 Task: Log work in the project BeyondTech for the issue 'Develop a new tool for automated testing of mobile application UI/UX design and user flow' spent time as '6w 2d 19h 37m' and remaining time as '5w 2d 2h 17m' and add a flag. Now add the issue to the epic 'Cloud-based backup and recovery'. Log work in the project BeyondTech for the issue 'Upgrade the search and filtering mechanisms of a web application to improve user search experience and result accuracy' spent time as '3w 6d 10h 25m' and remaining time as '3w 4d 18h 17m' and clone the issue. Now add the issue to the epic 'Internet security improvement'
Action: Mouse moved to (189, 51)
Screenshot: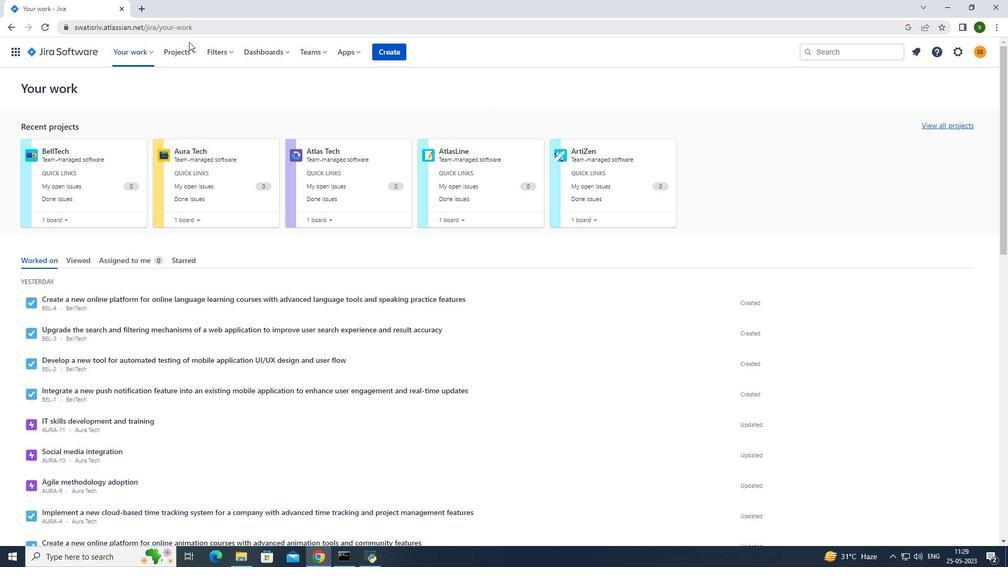 
Action: Mouse pressed left at (189, 51)
Screenshot: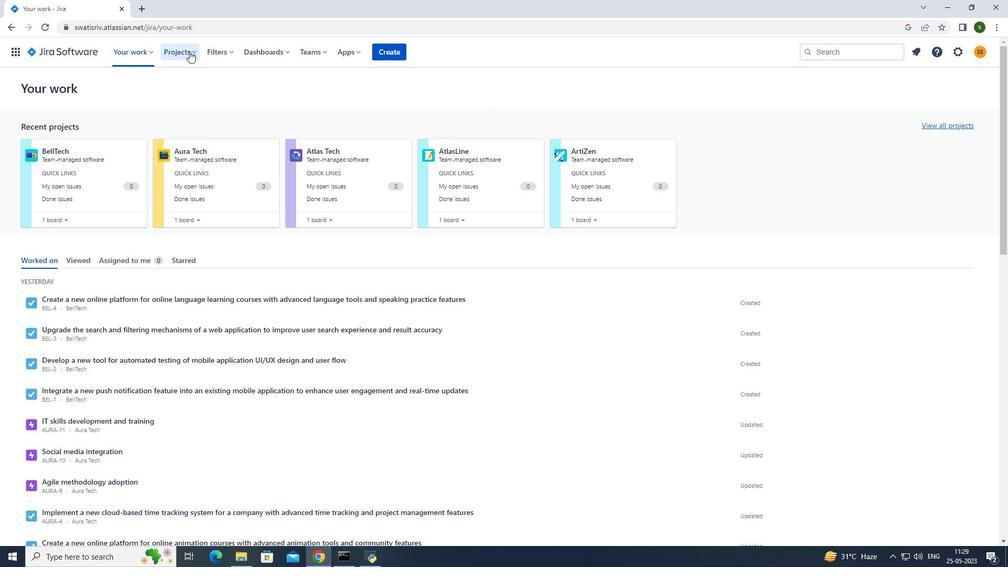 
Action: Mouse moved to (227, 93)
Screenshot: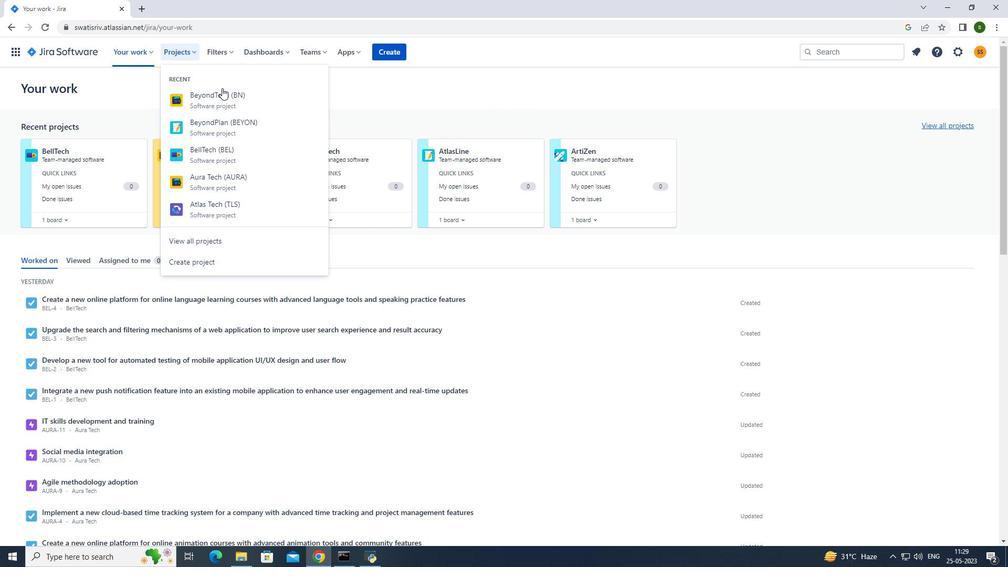 
Action: Mouse pressed left at (227, 93)
Screenshot: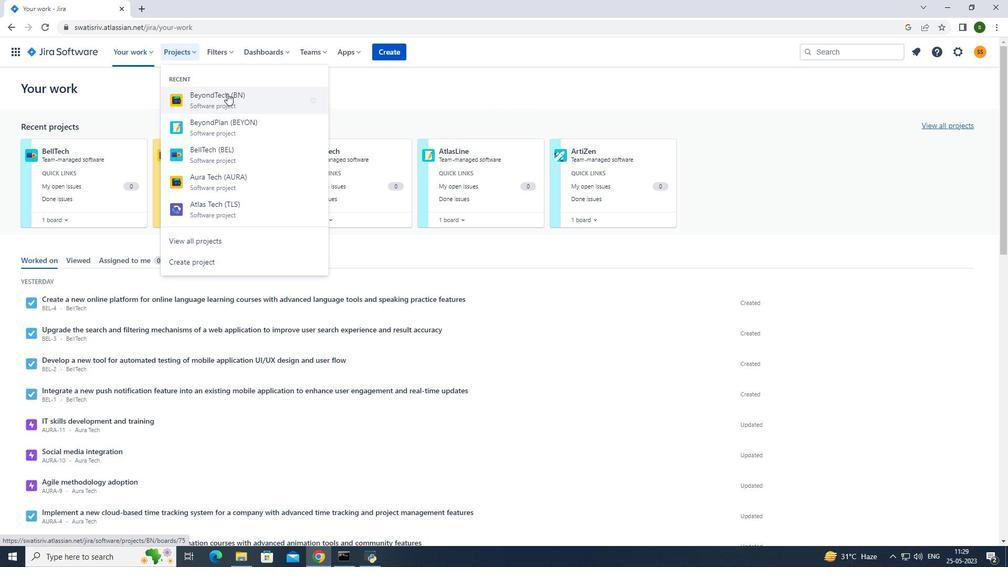 
Action: Mouse moved to (87, 155)
Screenshot: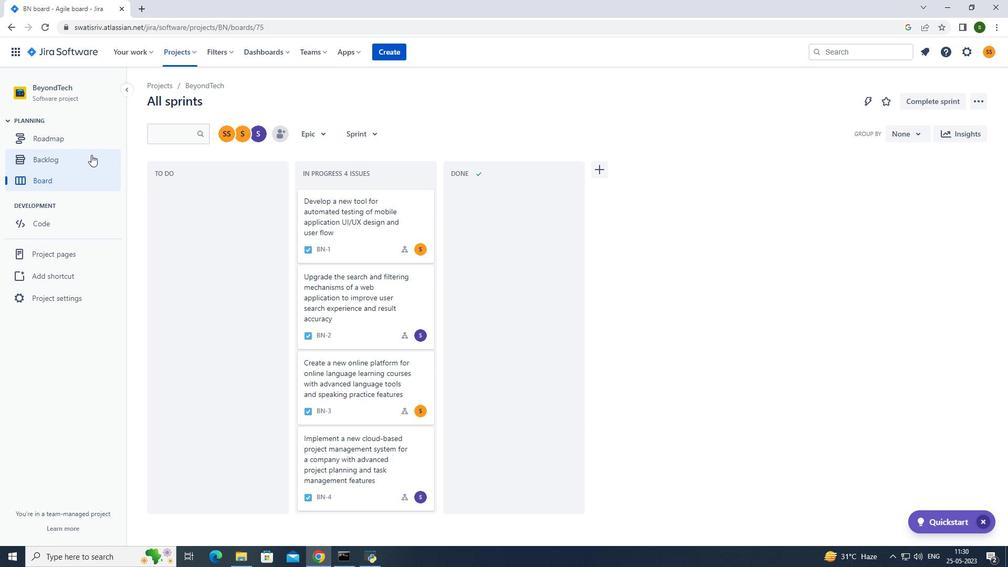 
Action: Mouse pressed left at (87, 155)
Screenshot: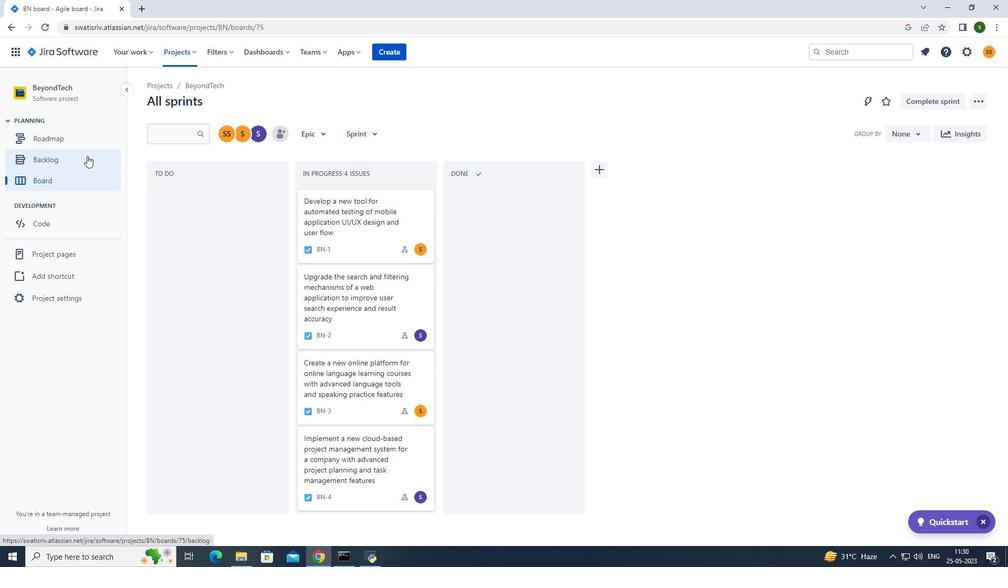 
Action: Mouse moved to (755, 192)
Screenshot: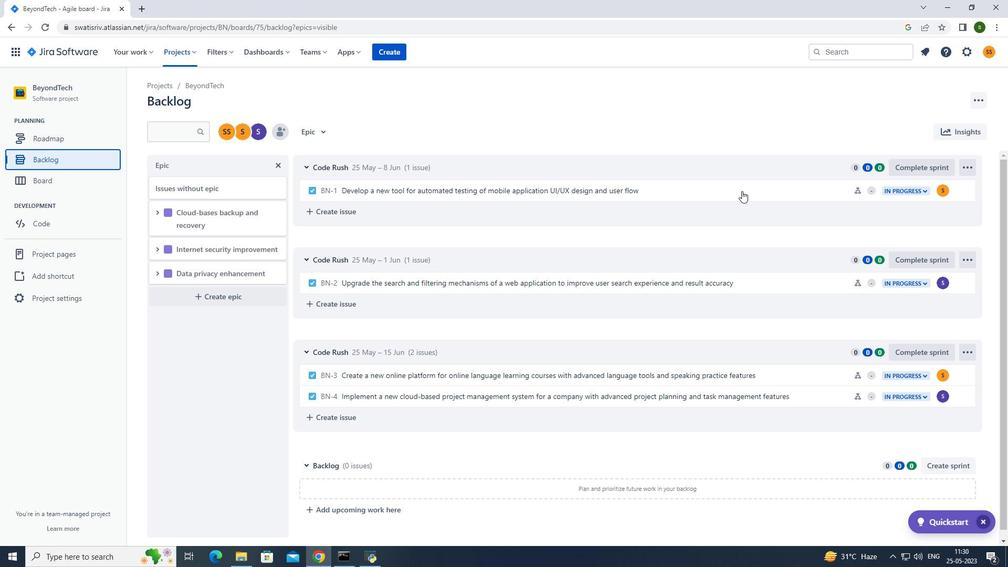 
Action: Mouse pressed left at (755, 192)
Screenshot: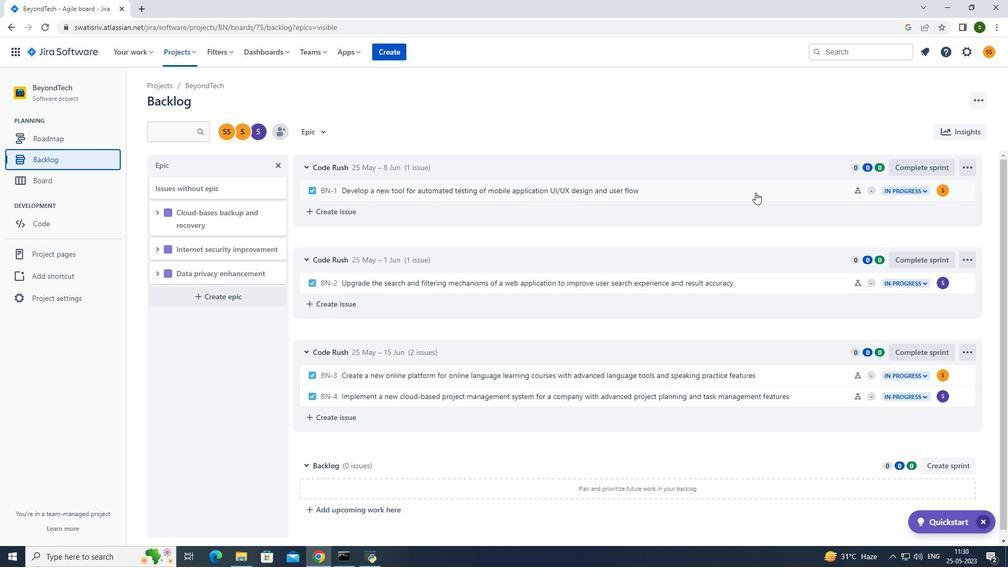 
Action: Mouse moved to (966, 160)
Screenshot: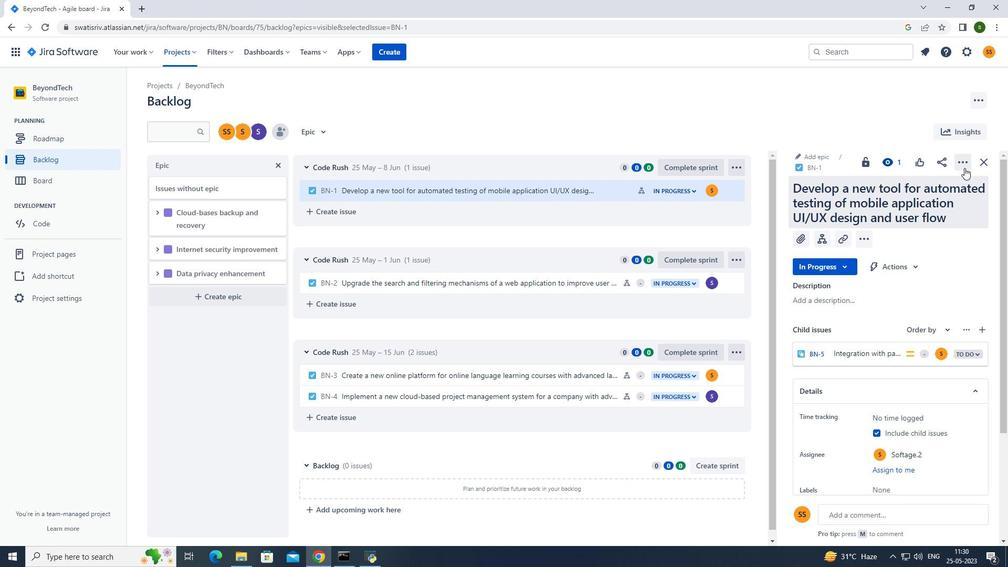 
Action: Mouse pressed left at (966, 160)
Screenshot: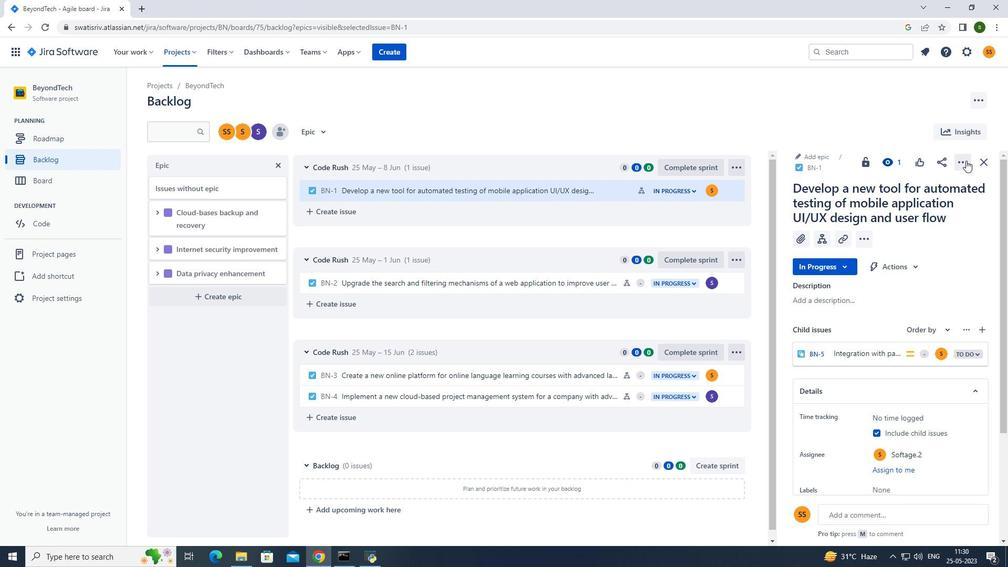 
Action: Mouse moved to (925, 186)
Screenshot: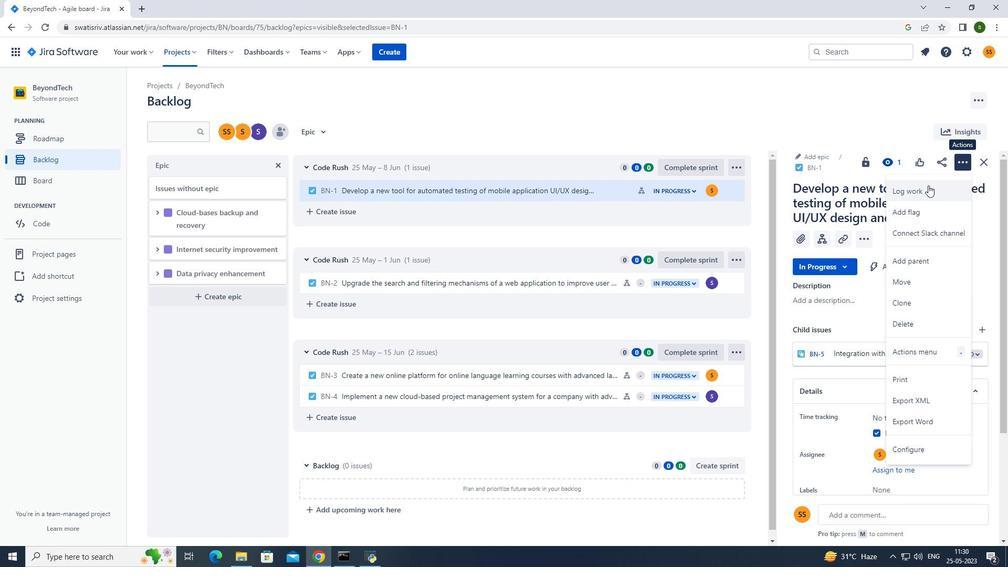 
Action: Mouse pressed left at (925, 186)
Screenshot: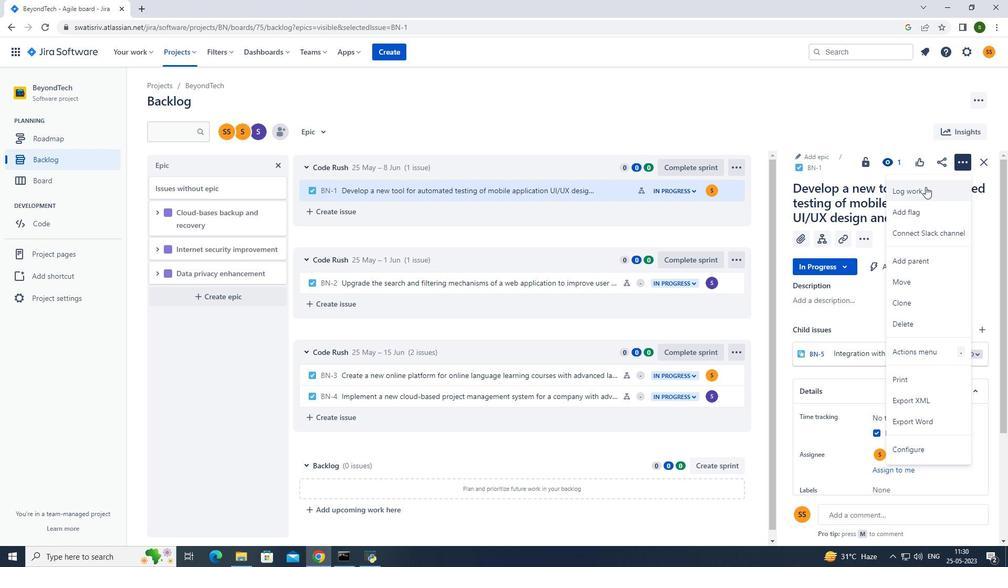 
Action: Mouse moved to (481, 157)
Screenshot: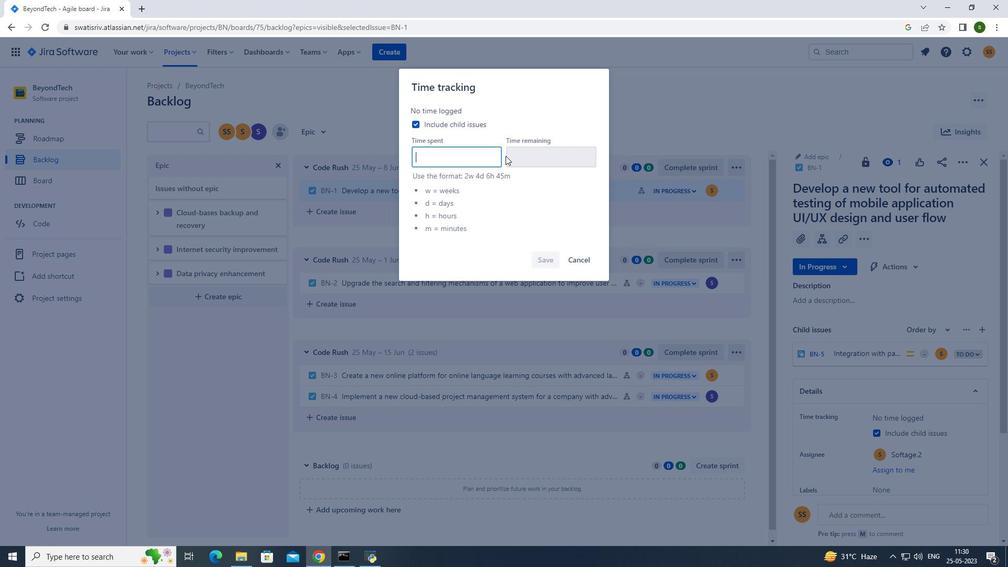 
Action: Key pressed 6w<Key.space>2d<Key.space>19h<Key.space>37m
Screenshot: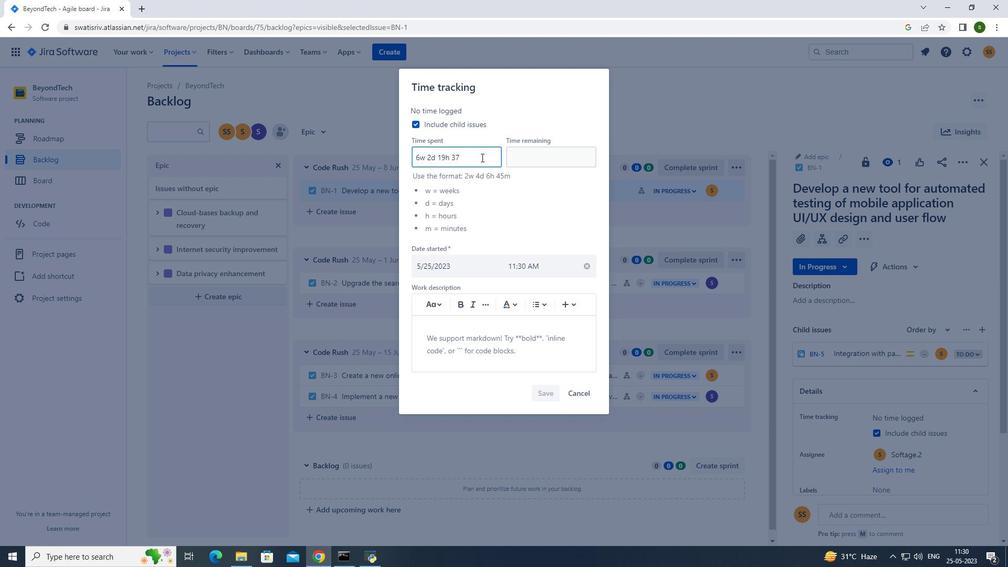 
Action: Mouse moved to (530, 155)
Screenshot: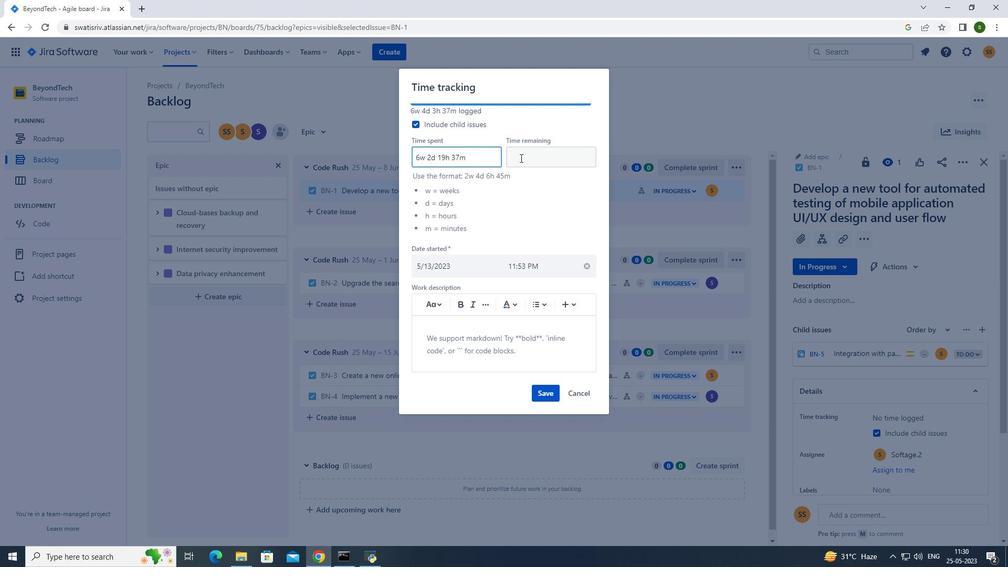 
Action: Mouse pressed left at (530, 155)
Screenshot: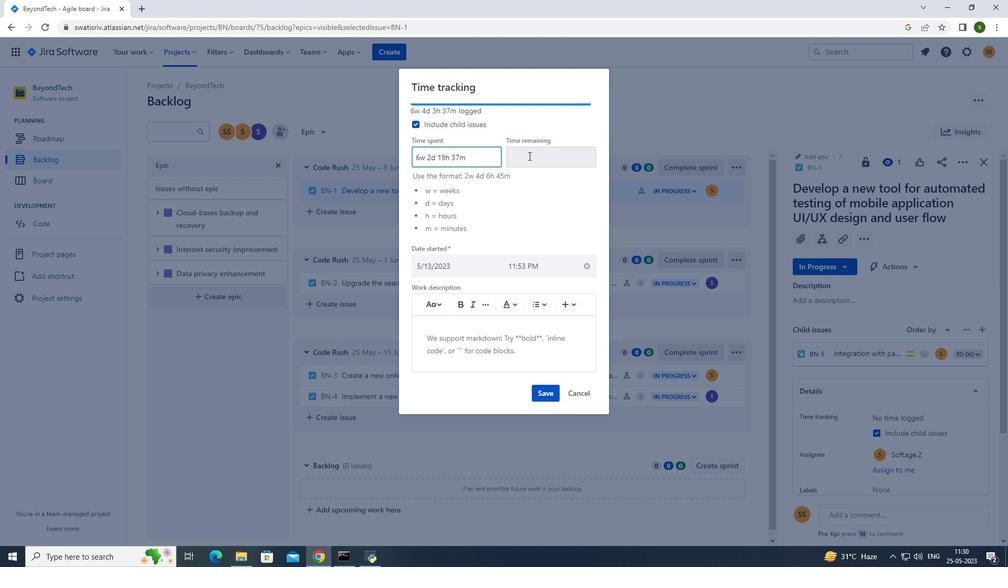 
Action: Key pressed 5w<Key.space>2d<Key.space>2h<Key.space>17m
Screenshot: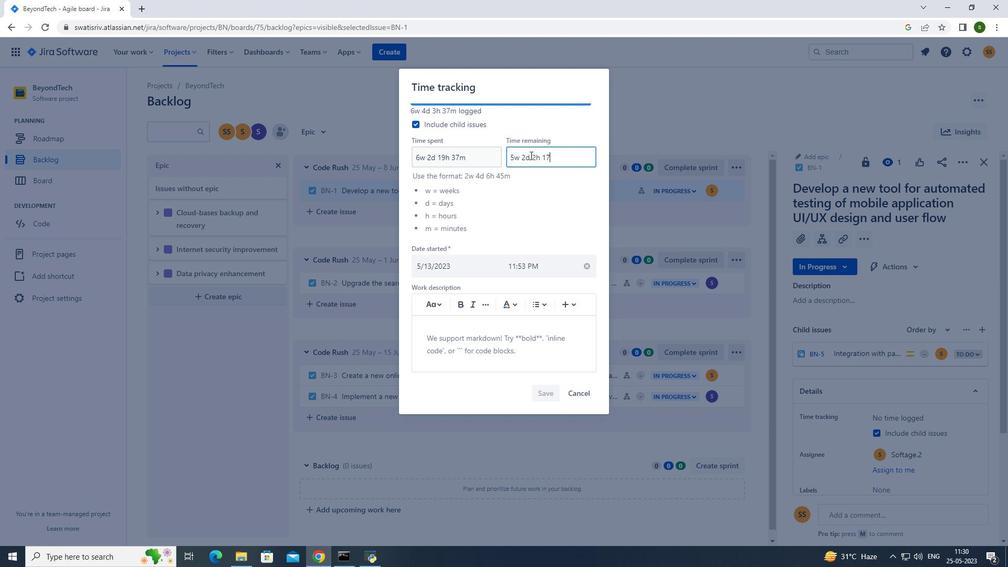 
Action: Mouse moved to (551, 393)
Screenshot: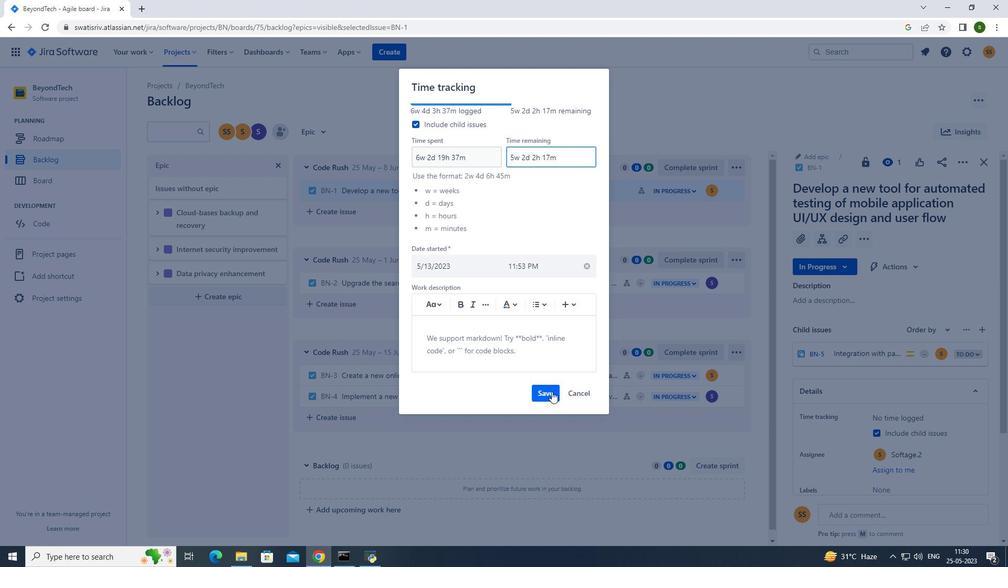 
Action: Mouse pressed left at (551, 393)
Screenshot: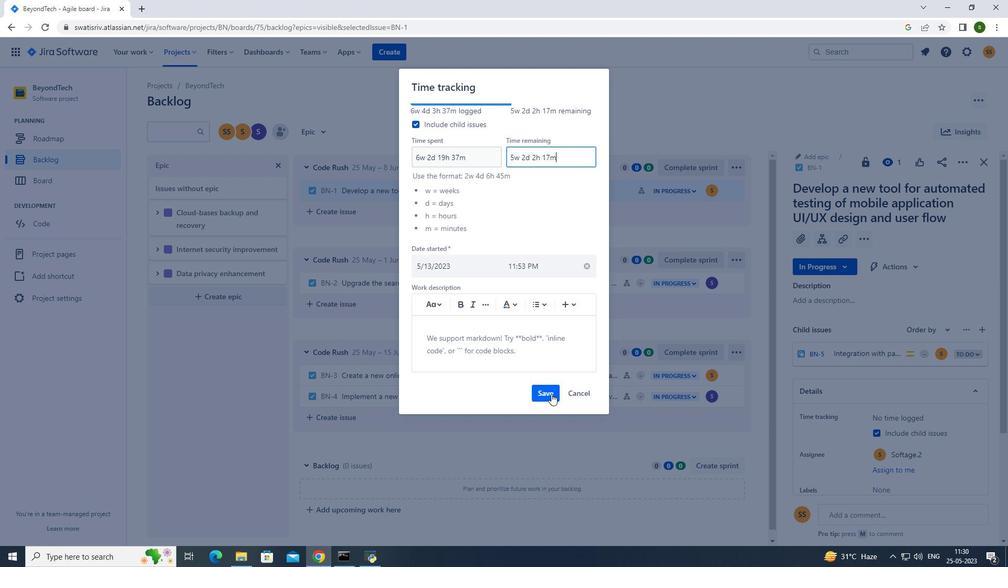 
Action: Mouse moved to (960, 167)
Screenshot: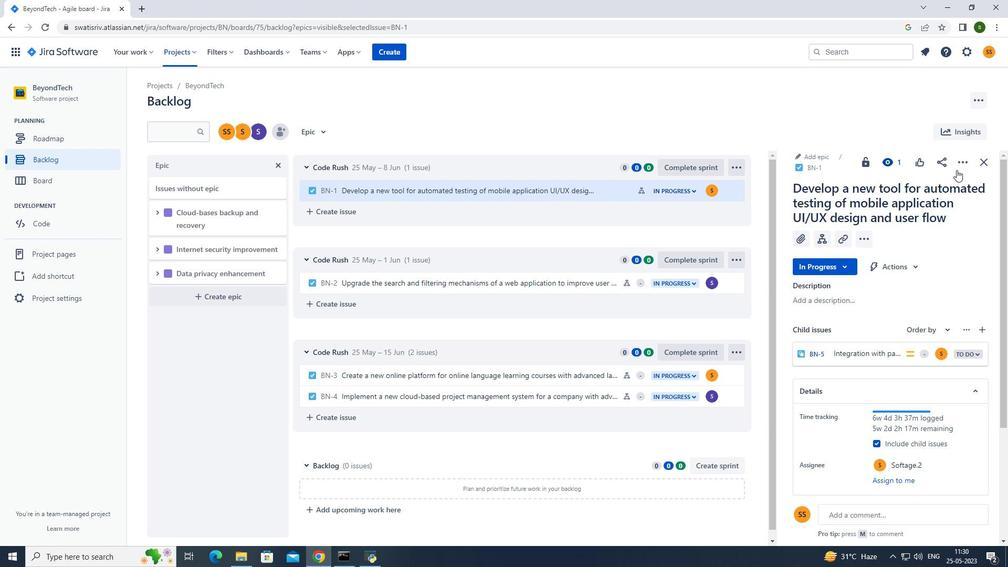 
Action: Mouse pressed left at (960, 167)
Screenshot: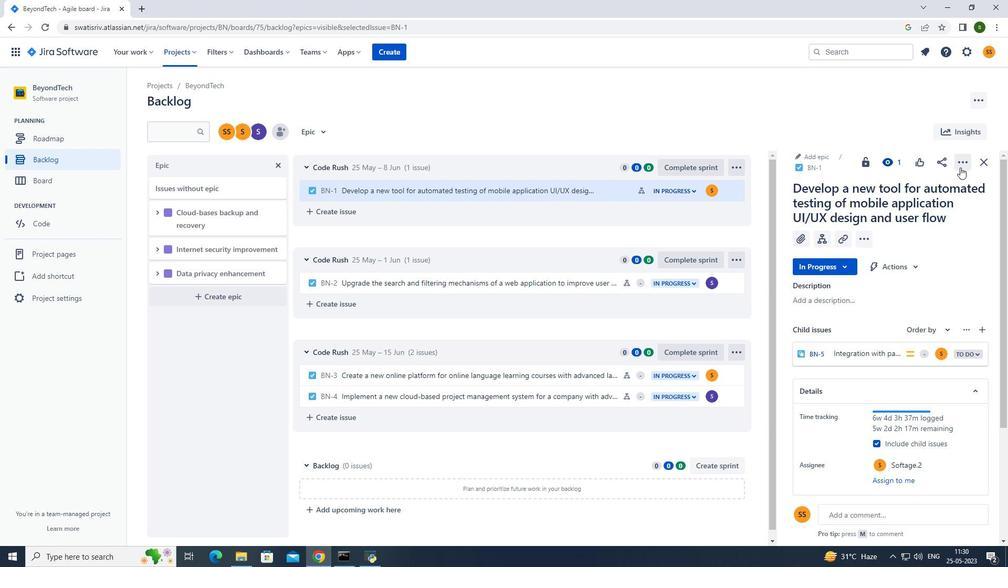 
Action: Mouse moved to (925, 213)
Screenshot: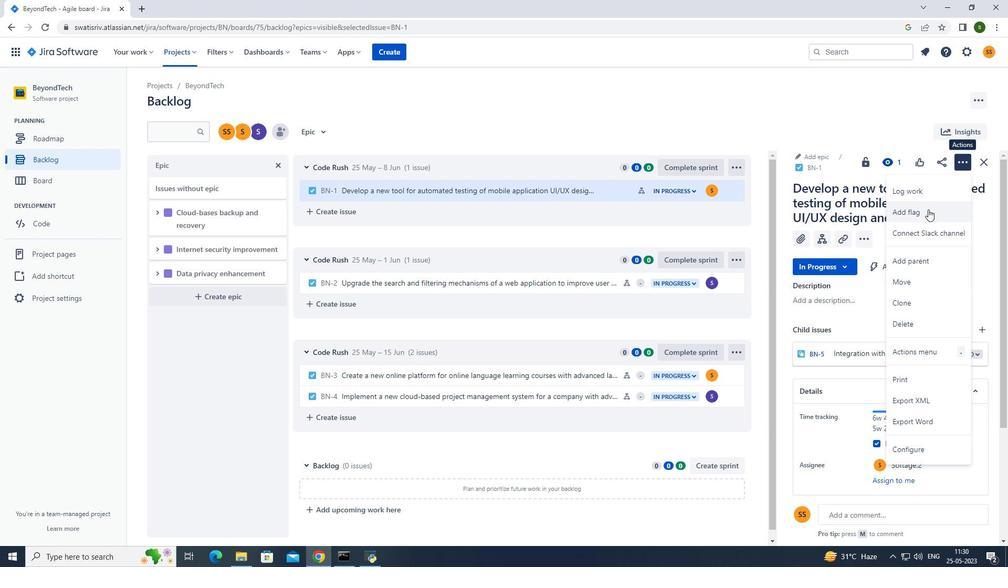 
Action: Mouse pressed left at (925, 213)
Screenshot: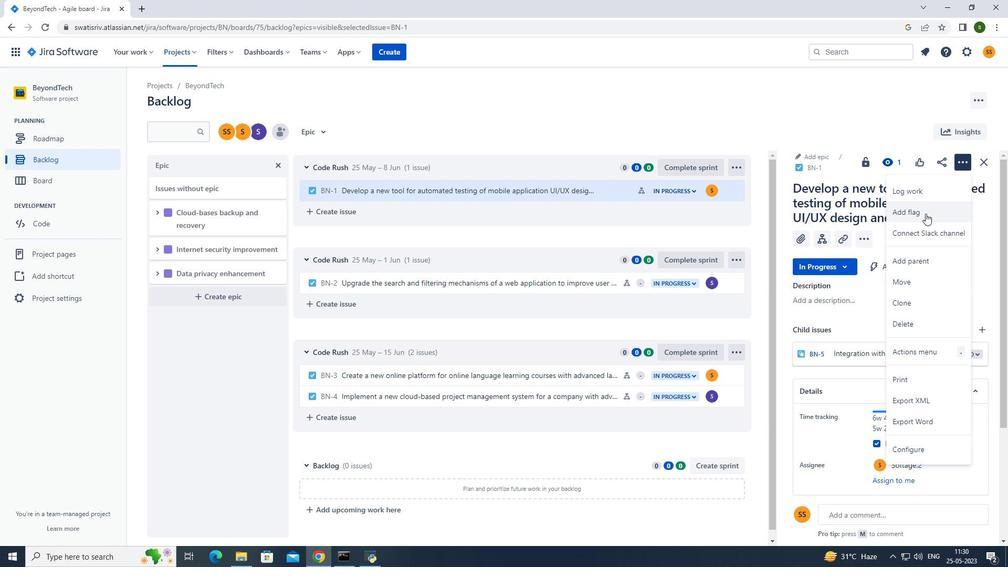 
Action: Mouse moved to (610, 191)
Screenshot: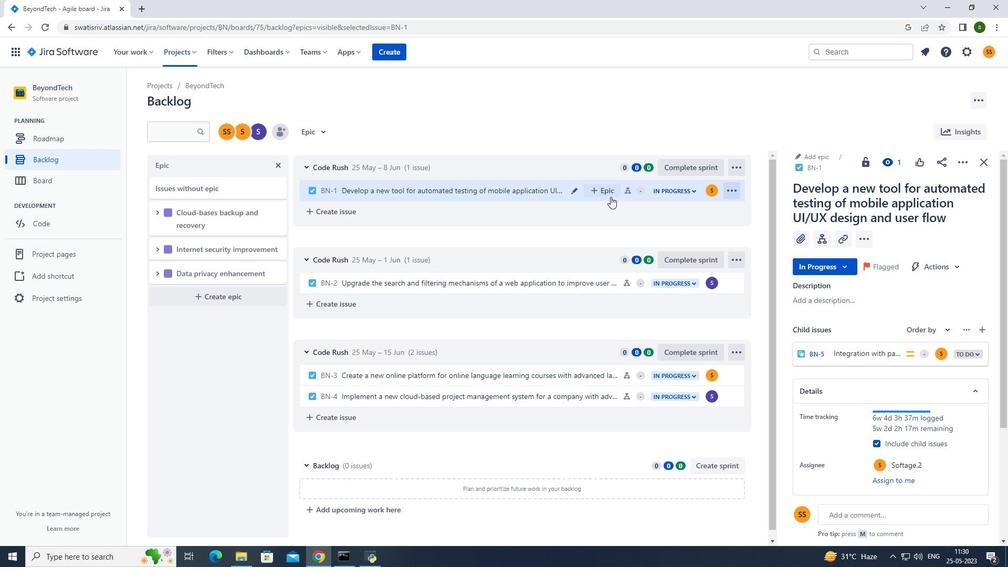 
Action: Mouse pressed left at (610, 191)
Screenshot: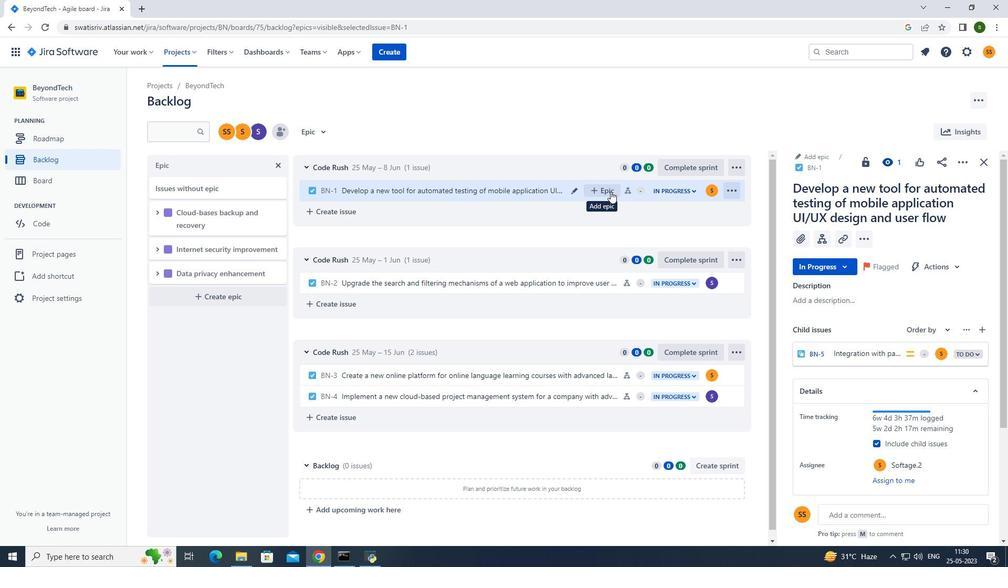 
Action: Mouse moved to (630, 262)
Screenshot: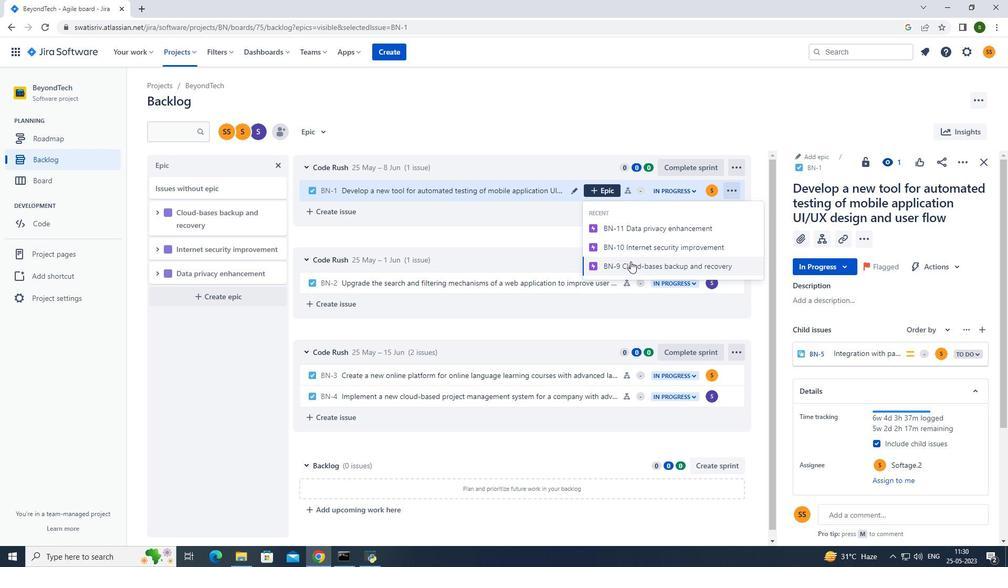
Action: Mouse pressed left at (630, 262)
Screenshot: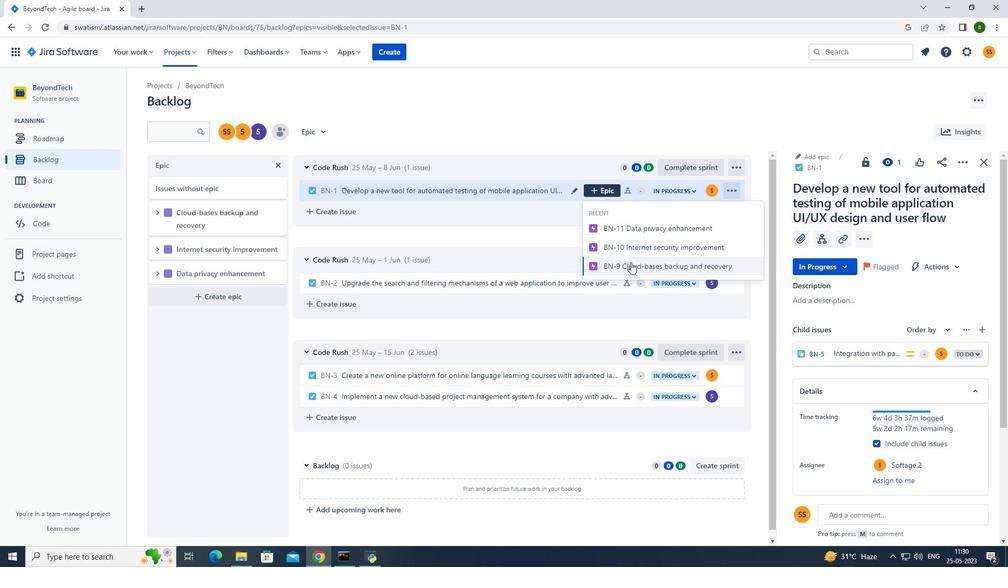 
Action: Mouse moved to (315, 128)
Screenshot: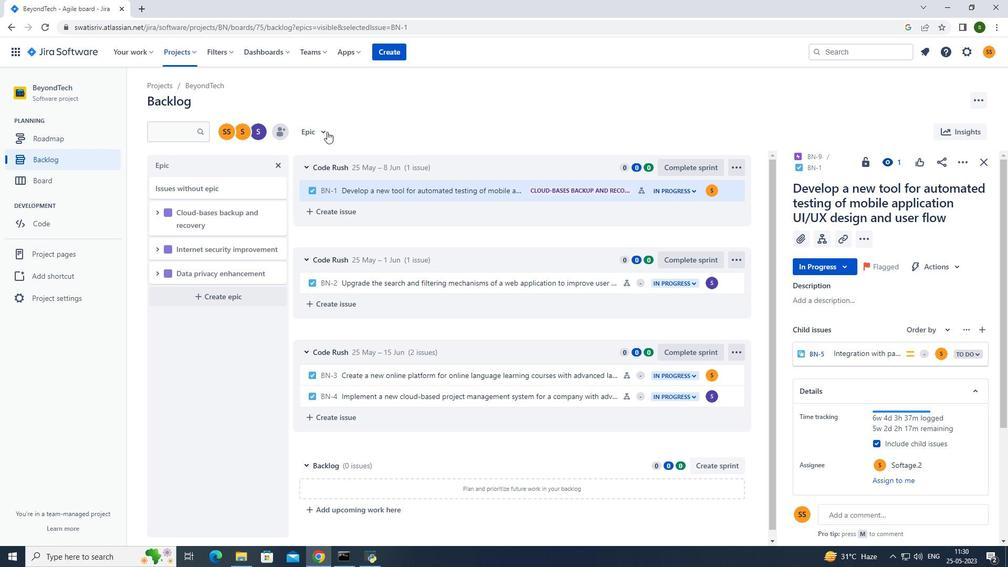 
Action: Mouse pressed left at (315, 128)
Screenshot: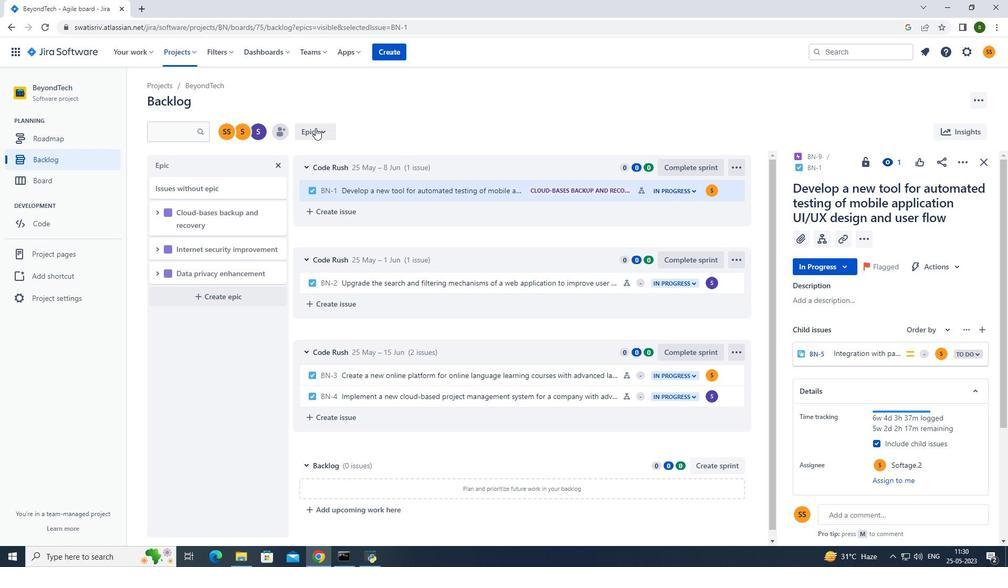 
Action: Mouse moved to (355, 172)
Screenshot: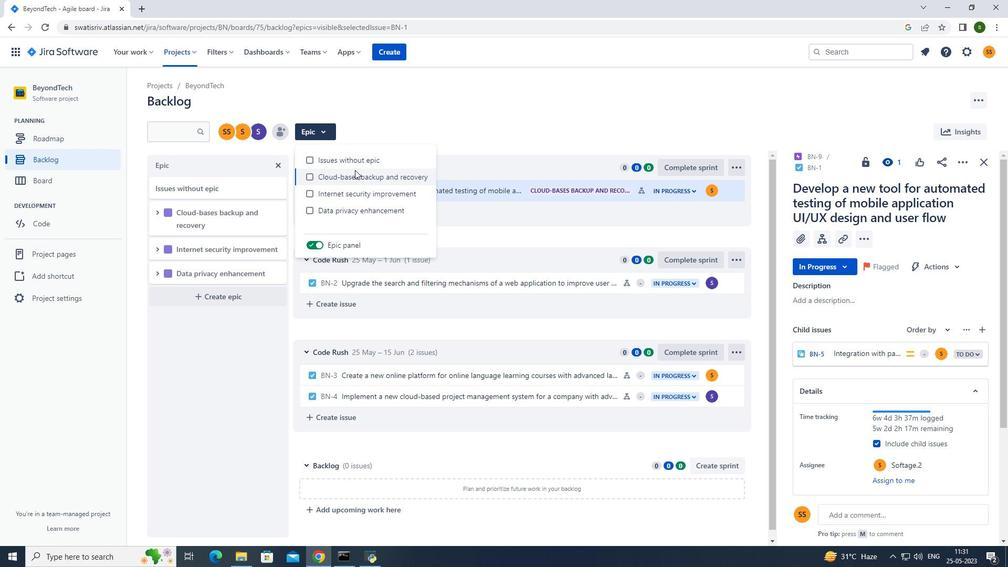 
Action: Mouse pressed left at (355, 172)
Screenshot: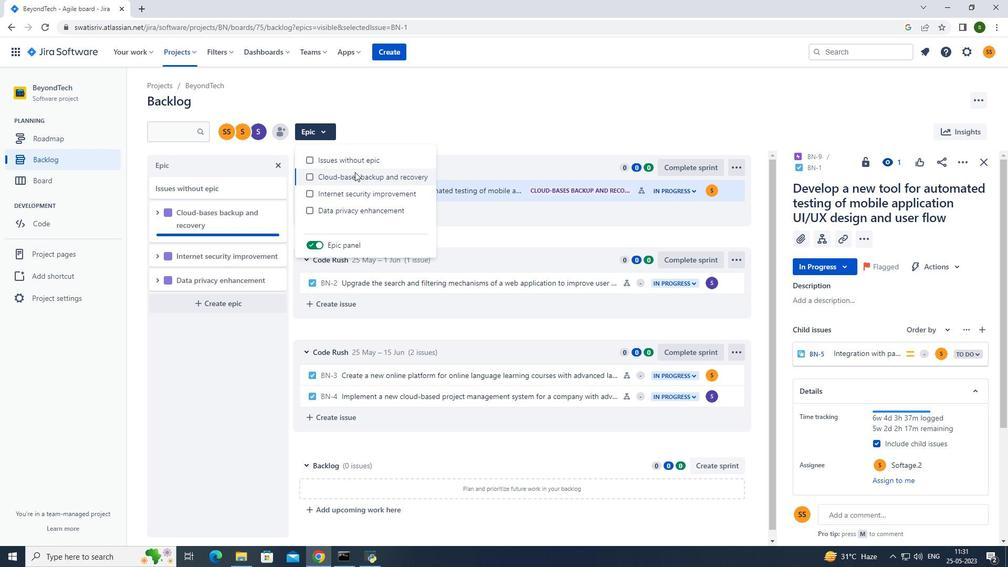 
Action: Mouse moved to (431, 102)
Screenshot: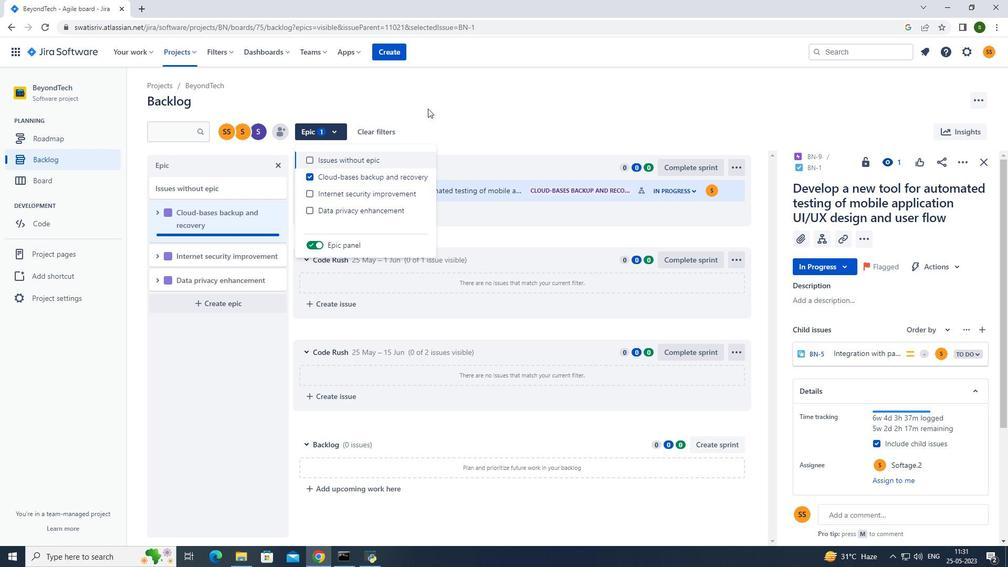 
Action: Mouse pressed left at (431, 102)
Screenshot: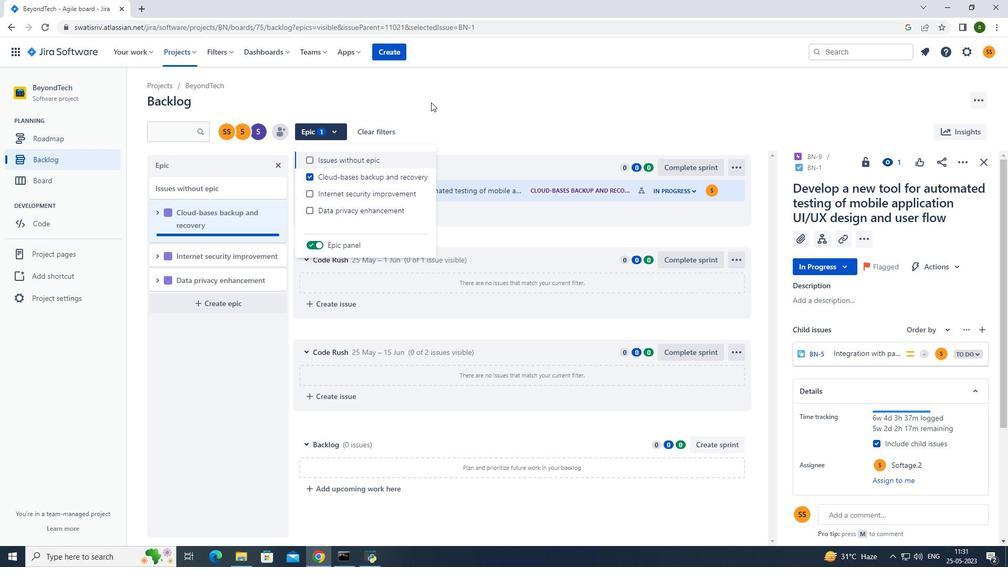
Action: Mouse moved to (190, 47)
Screenshot: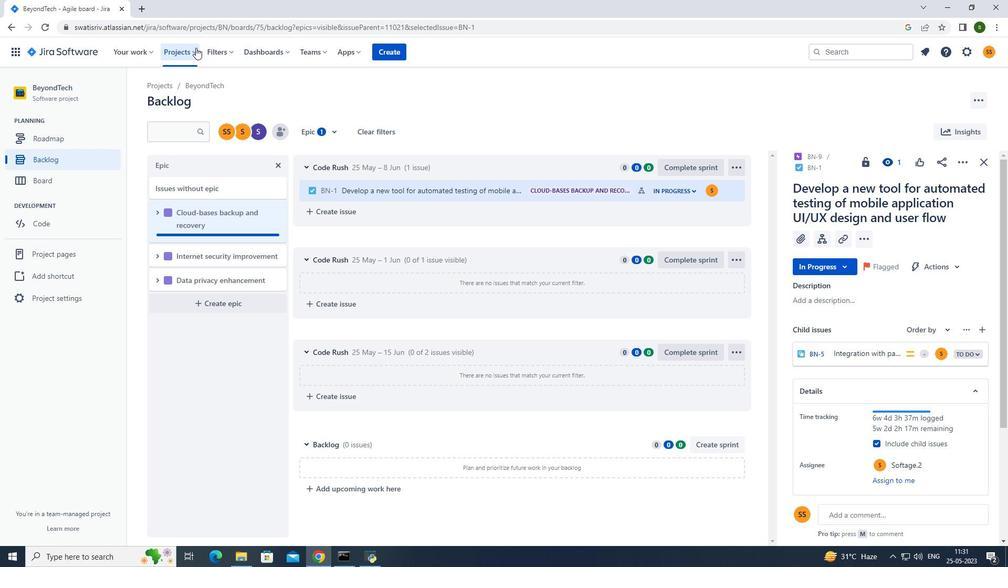 
Action: Mouse pressed left at (190, 47)
Screenshot: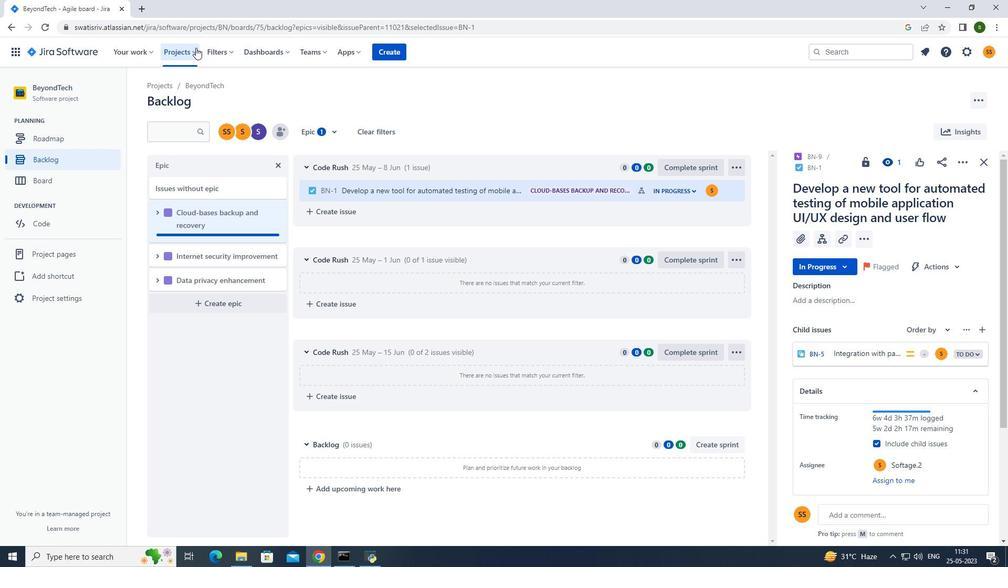 
Action: Mouse moved to (214, 99)
Screenshot: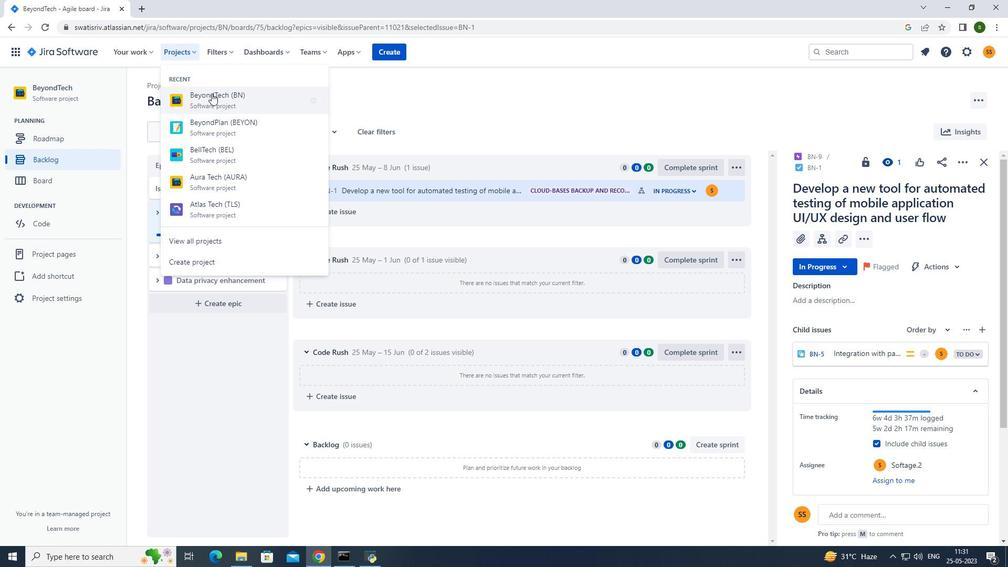 
Action: Mouse pressed left at (214, 99)
Screenshot: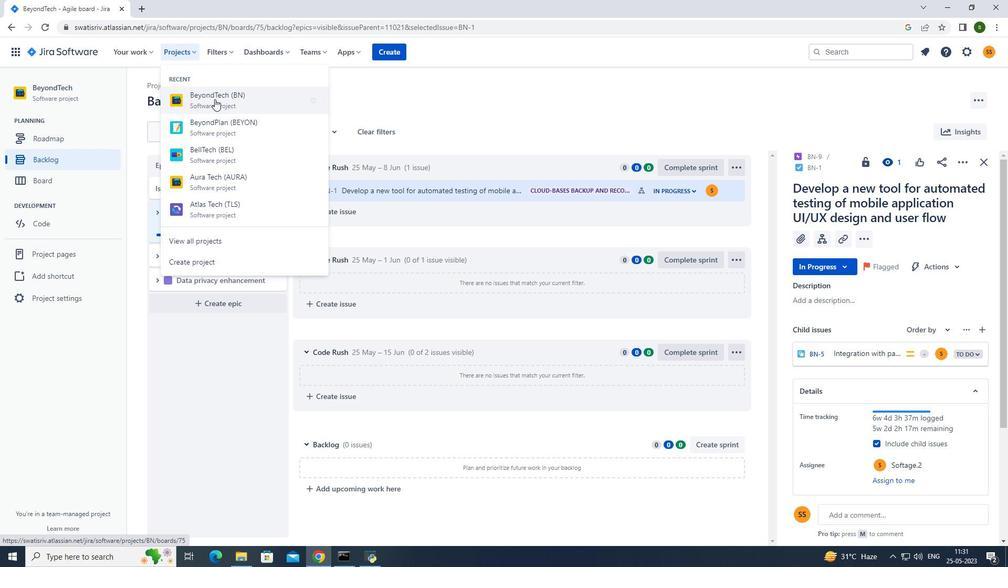 
Action: Mouse moved to (75, 161)
Screenshot: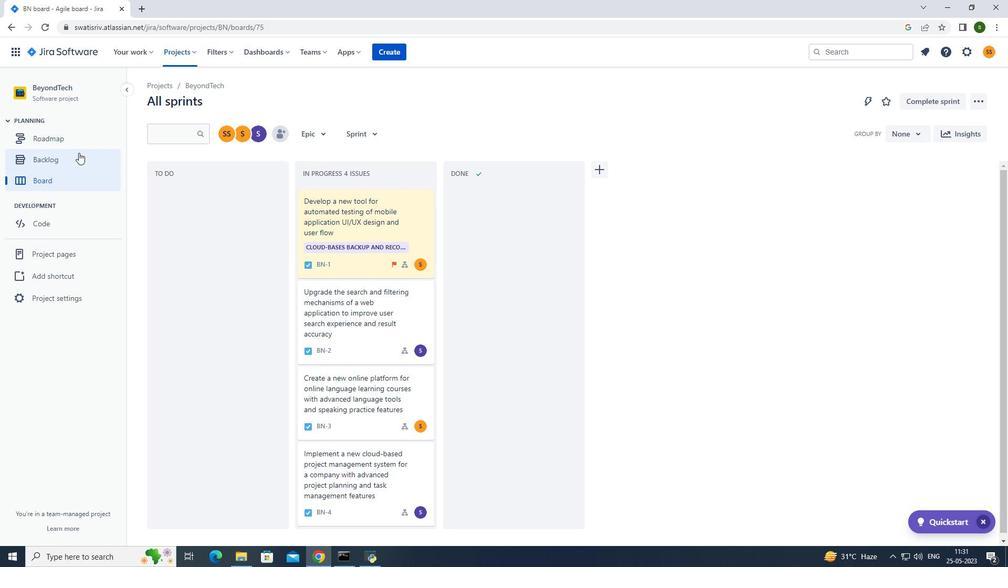 
Action: Mouse pressed left at (75, 161)
Screenshot: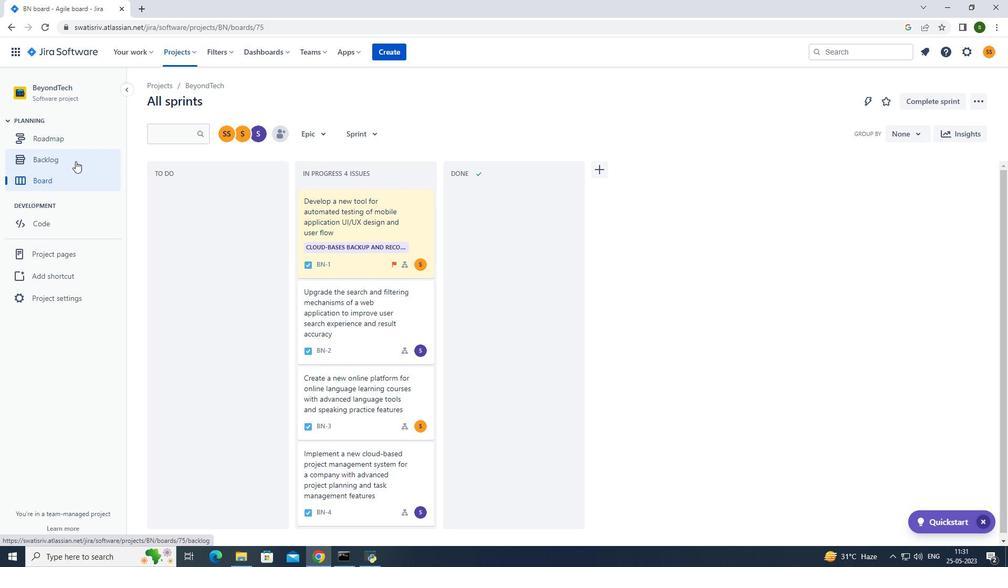 
Action: Mouse moved to (807, 275)
Screenshot: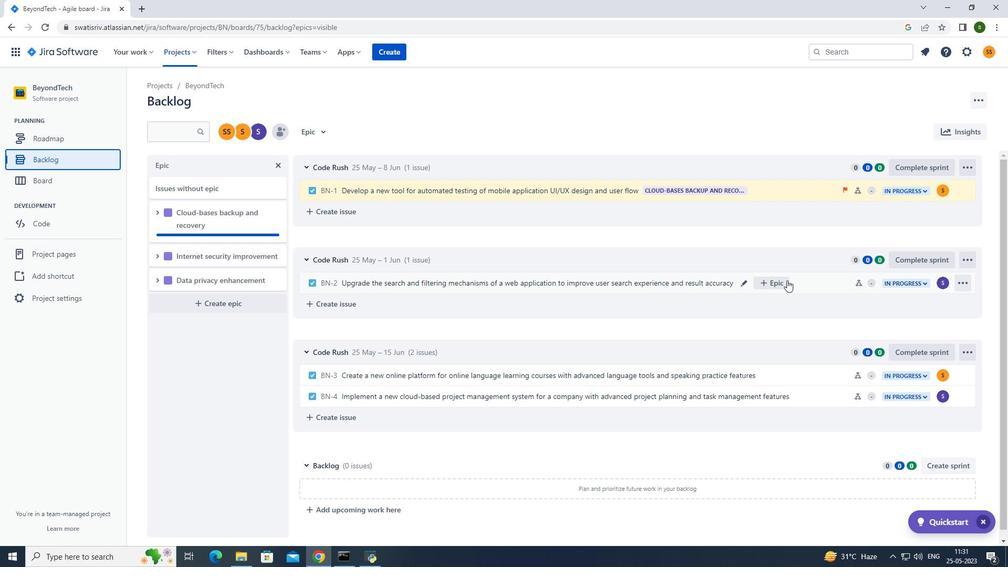 
Action: Mouse pressed left at (807, 275)
Screenshot: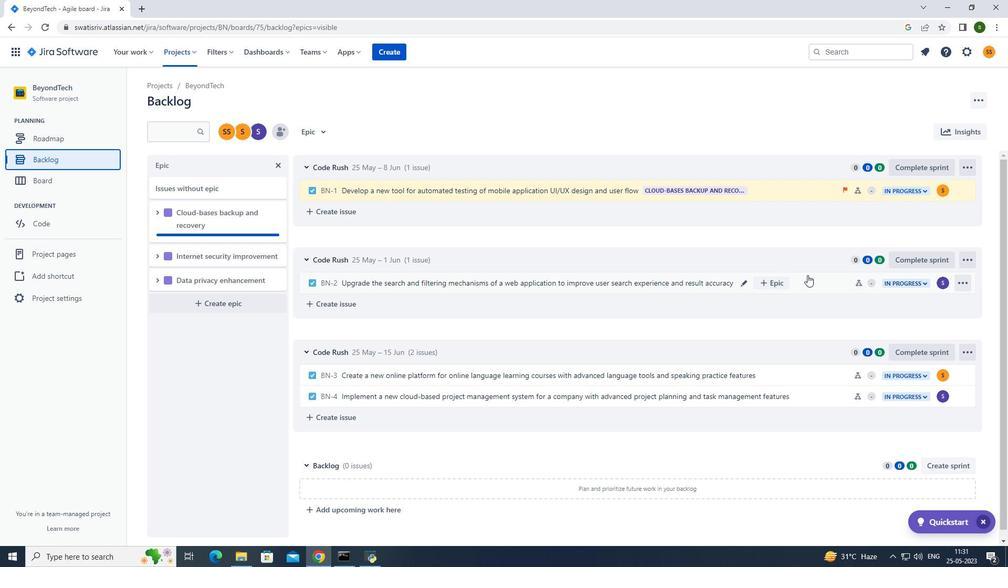 
Action: Mouse moved to (955, 161)
Screenshot: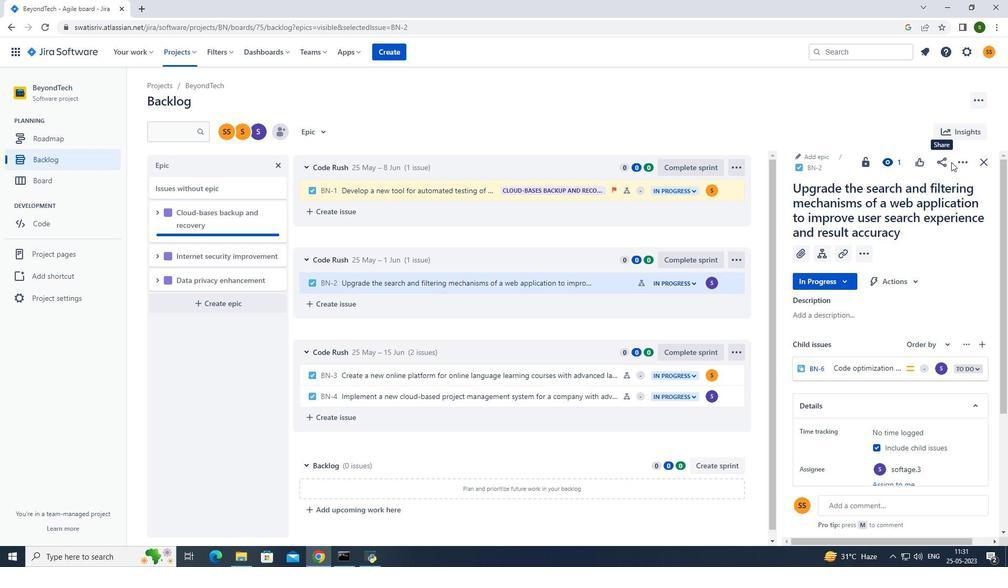 
Action: Mouse pressed left at (955, 161)
Screenshot: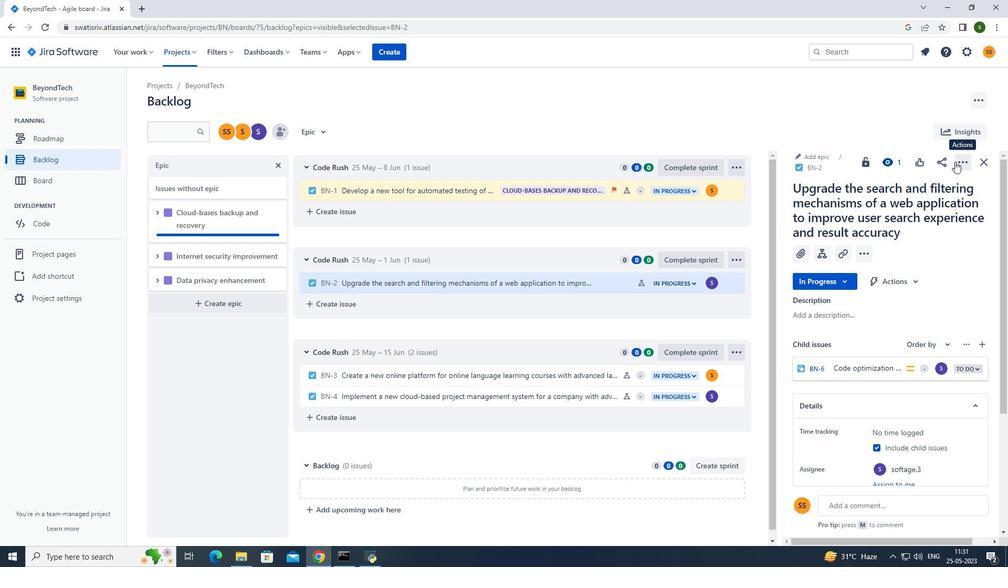 
Action: Mouse moved to (928, 186)
Screenshot: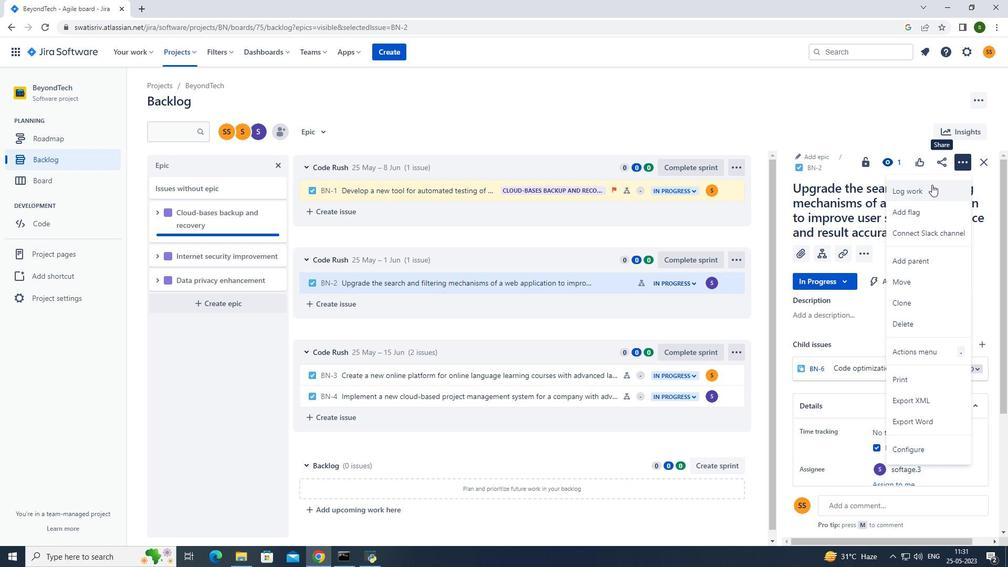 
Action: Mouse pressed left at (928, 186)
Screenshot: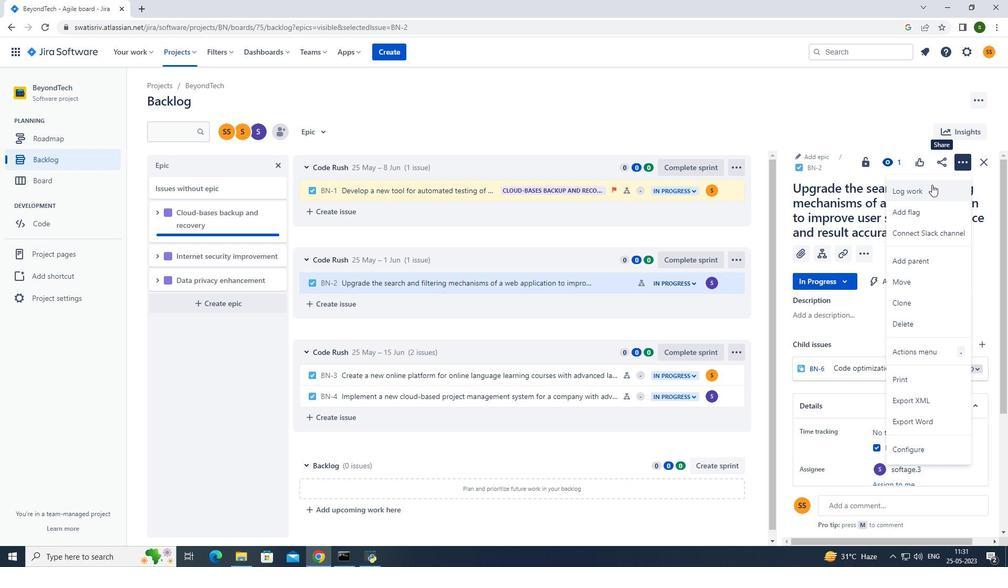 
Action: Mouse moved to (460, 150)
Screenshot: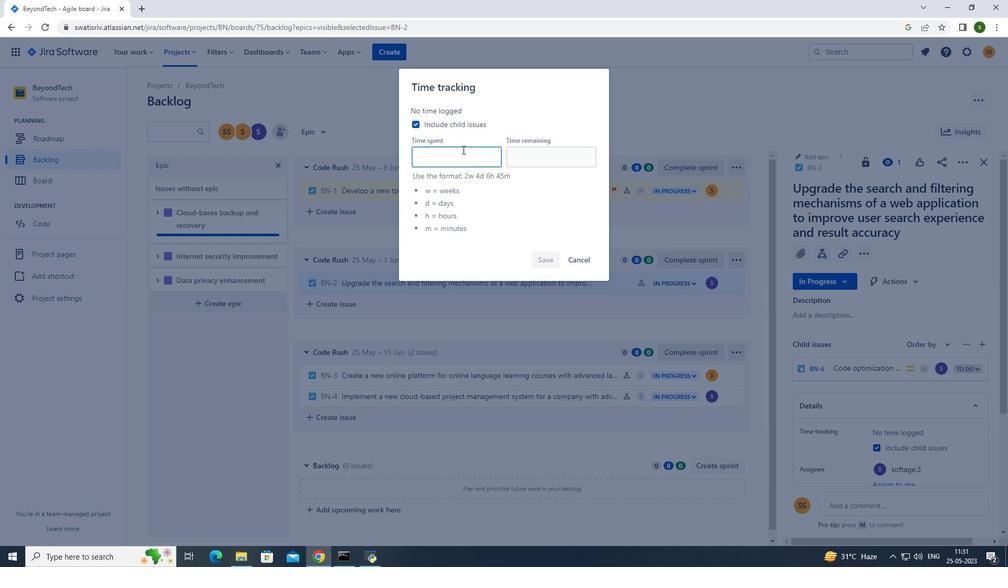 
Action: Mouse pressed left at (460, 150)
Screenshot: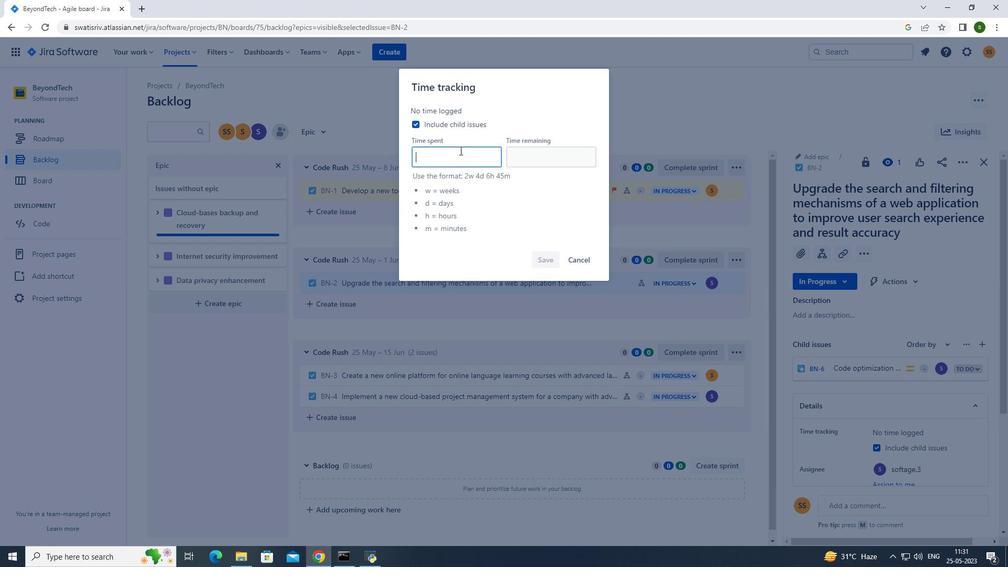 
Action: Mouse moved to (444, 157)
Screenshot: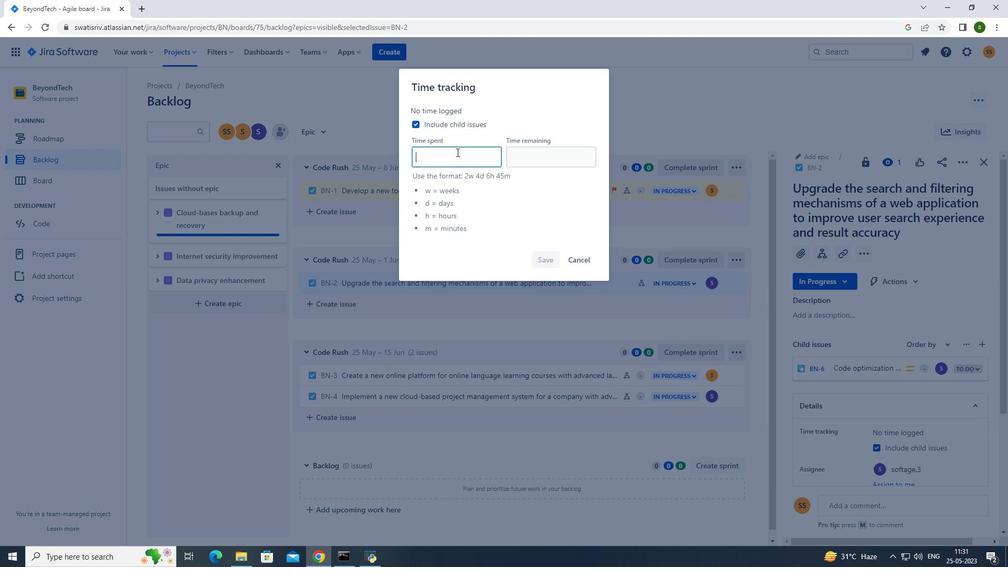 
Action: Key pressed 3w<Key.space>6d<Key.space>10
Screenshot: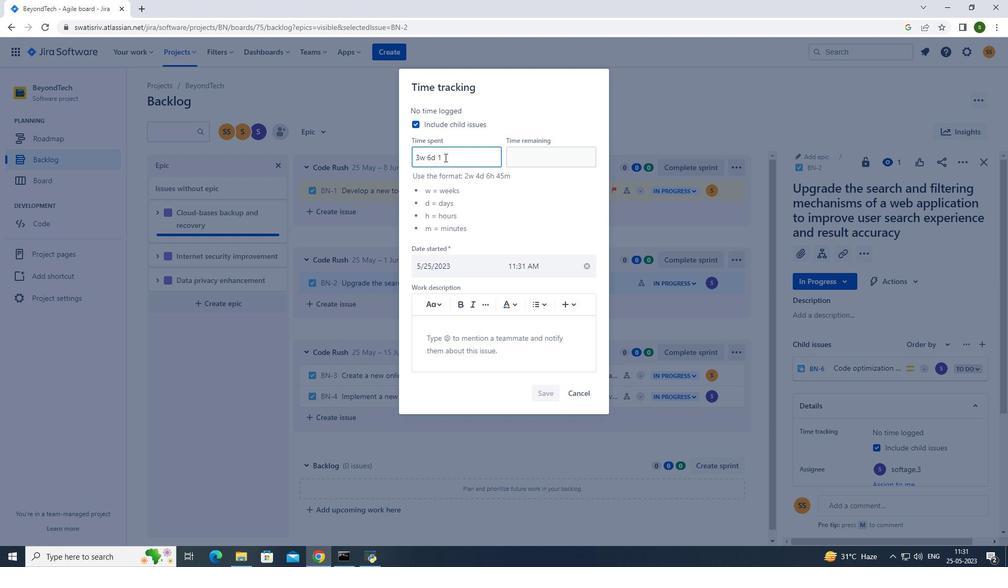 
Action: Mouse moved to (443, 157)
Screenshot: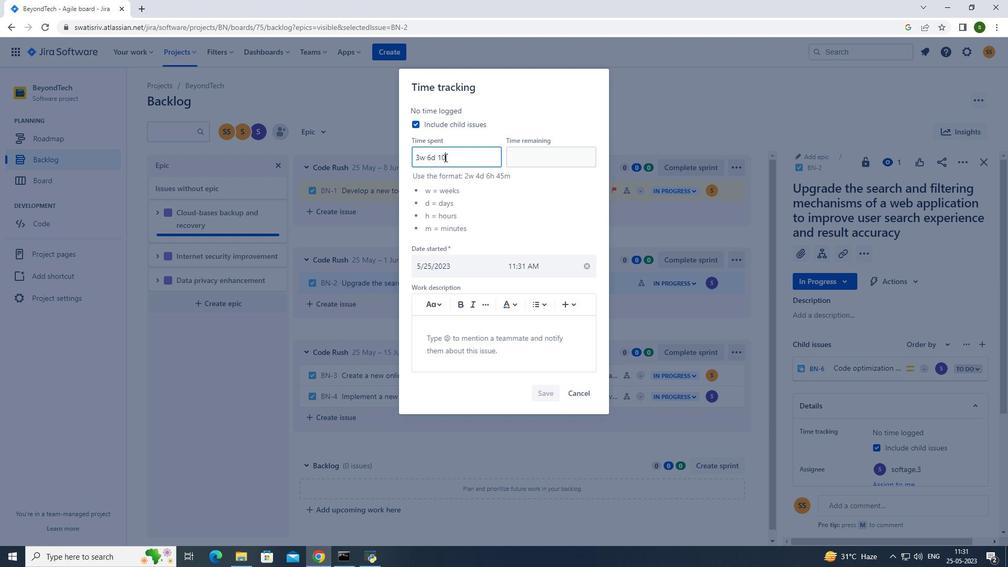 
Action: Key pressed h<Key.space>25m
Screenshot: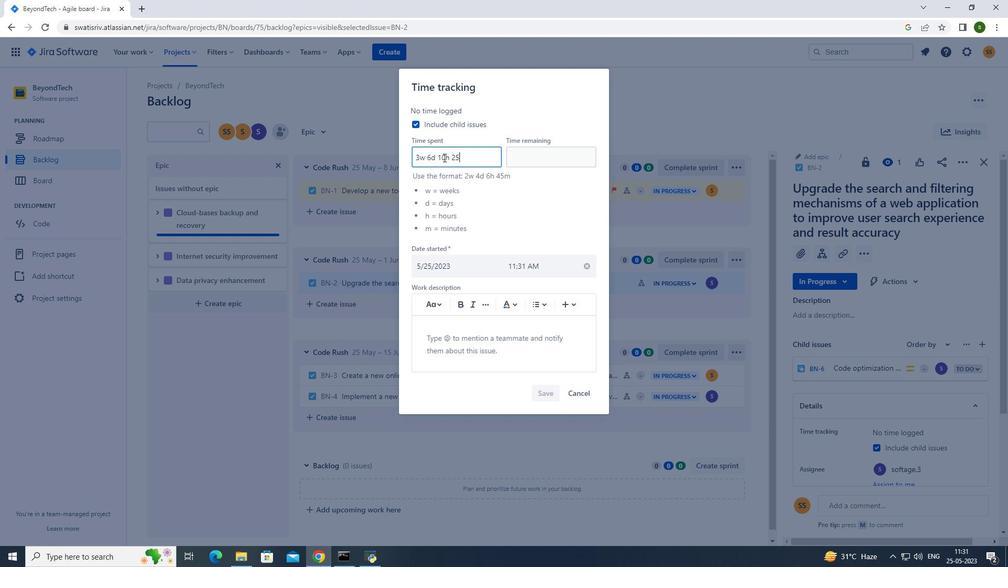 
Action: Mouse moved to (540, 159)
Screenshot: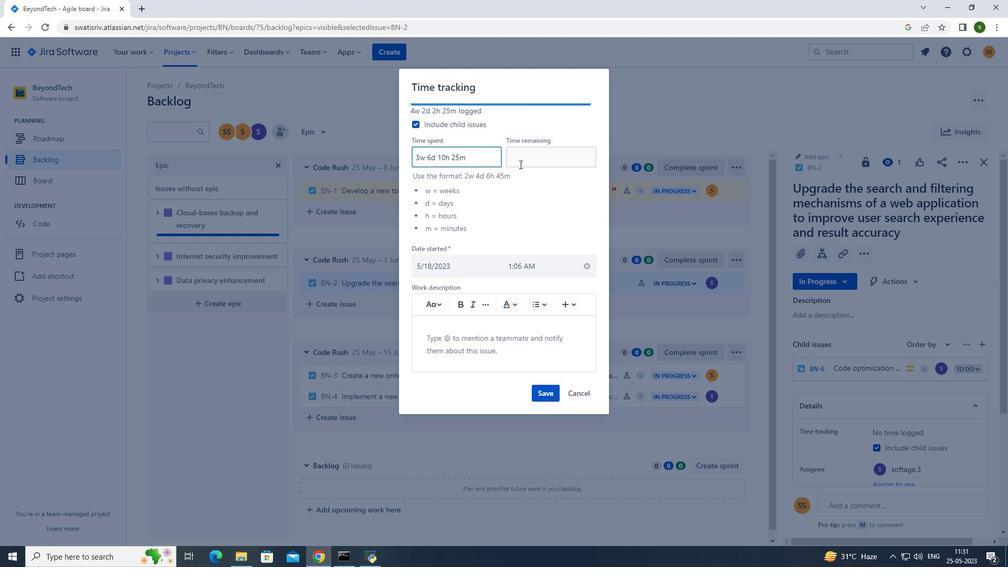 
Action: Mouse pressed left at (540, 159)
Screenshot: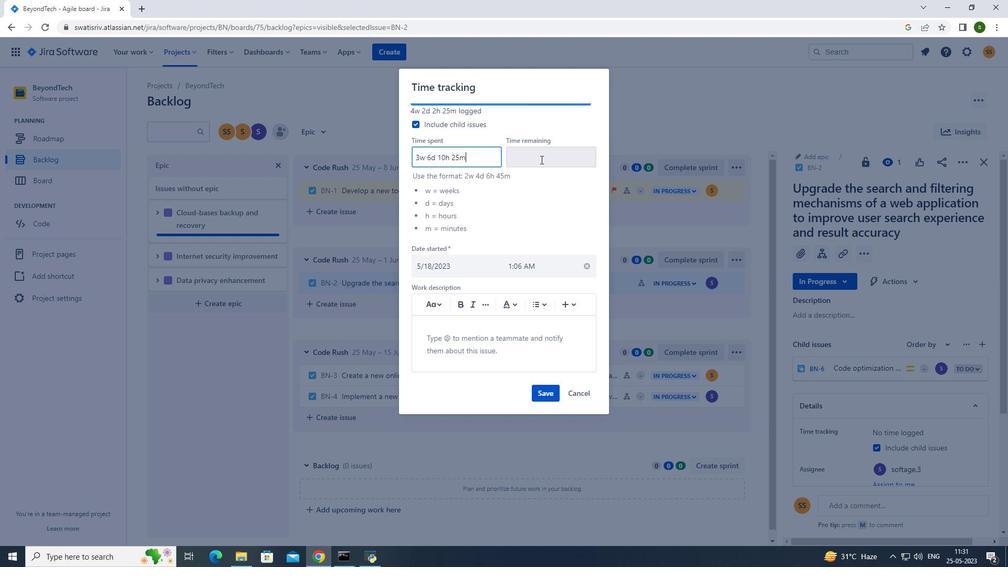 
Action: Key pressed 3
Screenshot: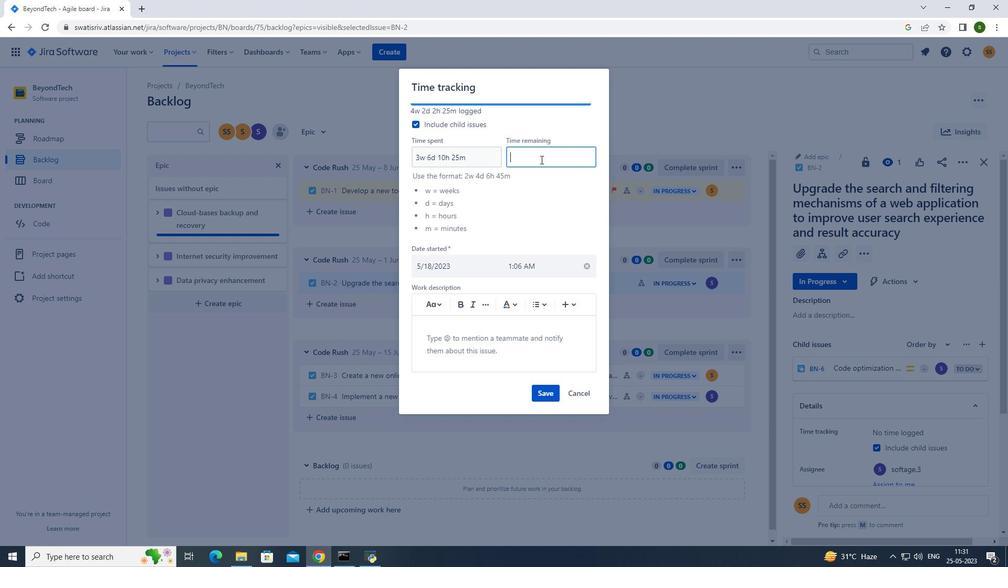 
Action: Mouse moved to (540, 159)
Screenshot: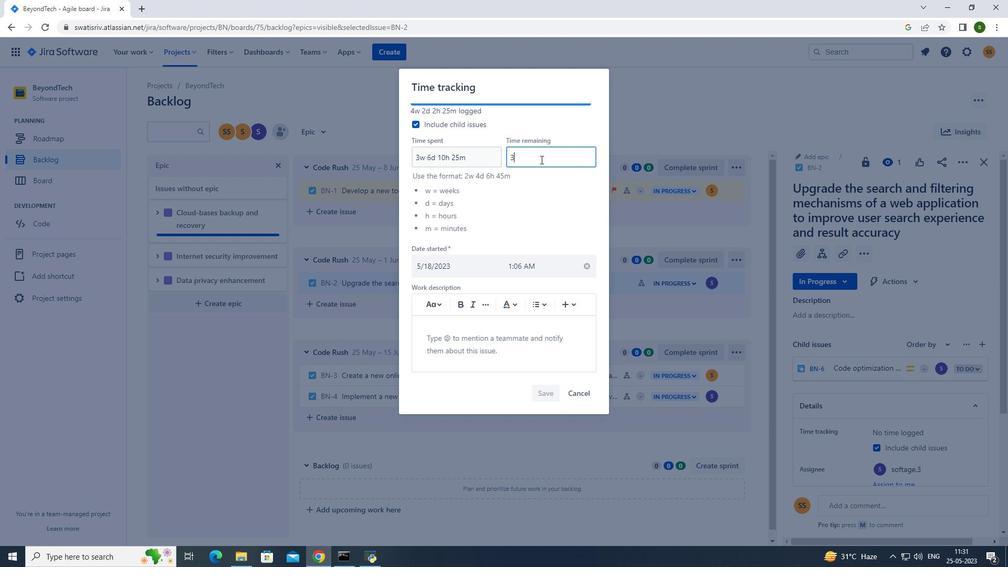 
Action: Key pressed w
Screenshot: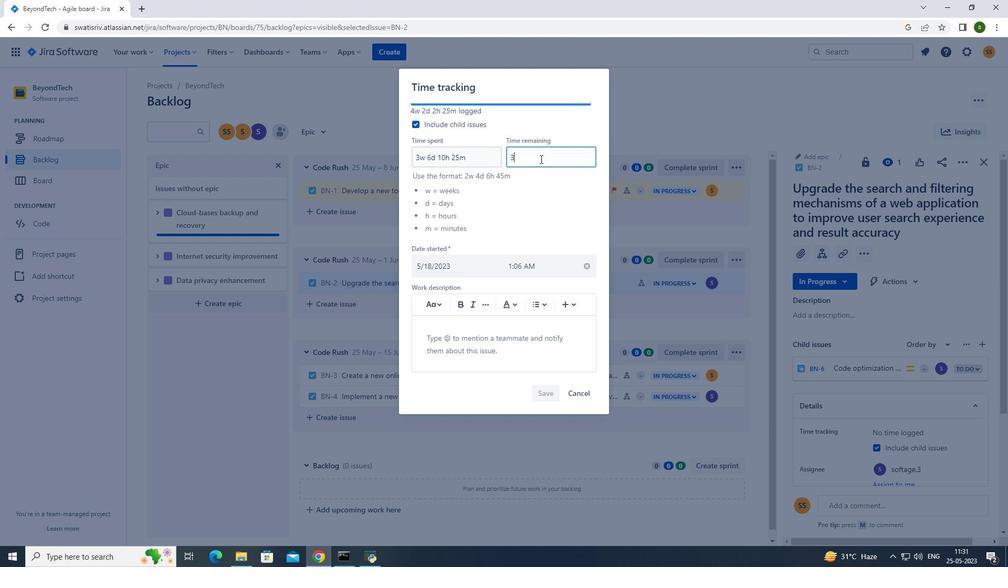 
Action: Mouse moved to (540, 159)
Screenshot: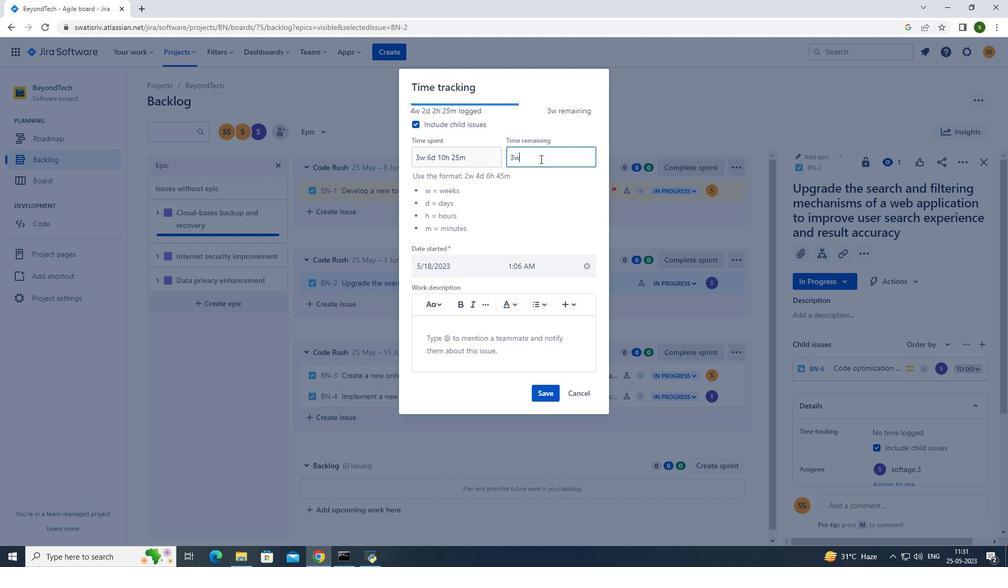 
Action: Key pressed <Key.space>
Screenshot: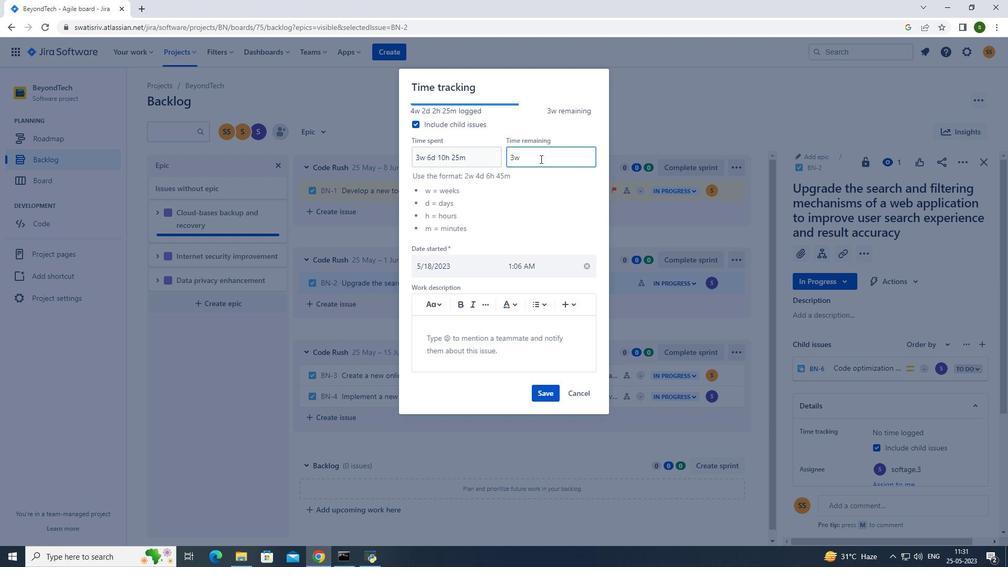 
Action: Mouse moved to (538, 158)
Screenshot: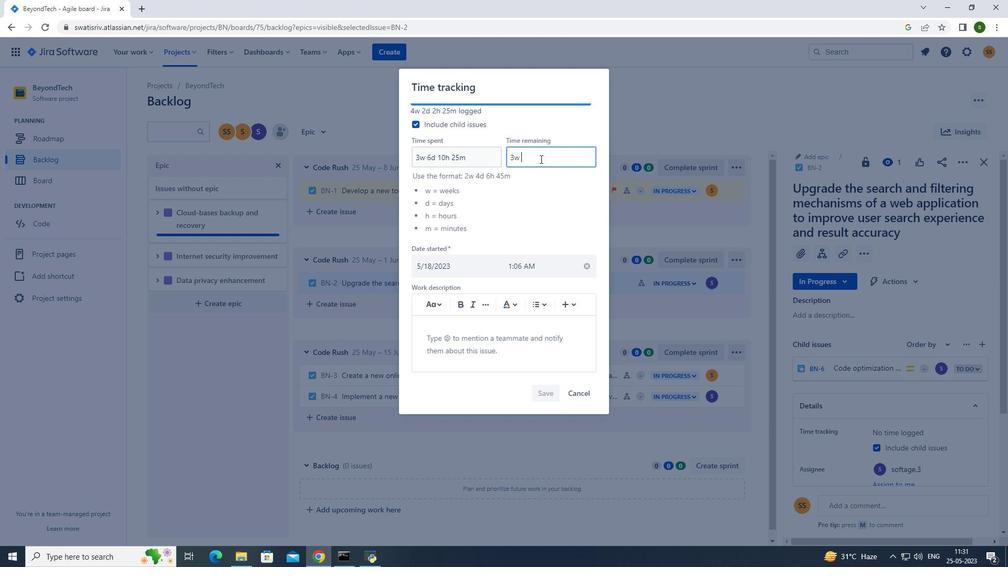 
Action: Key pressed 4
Screenshot: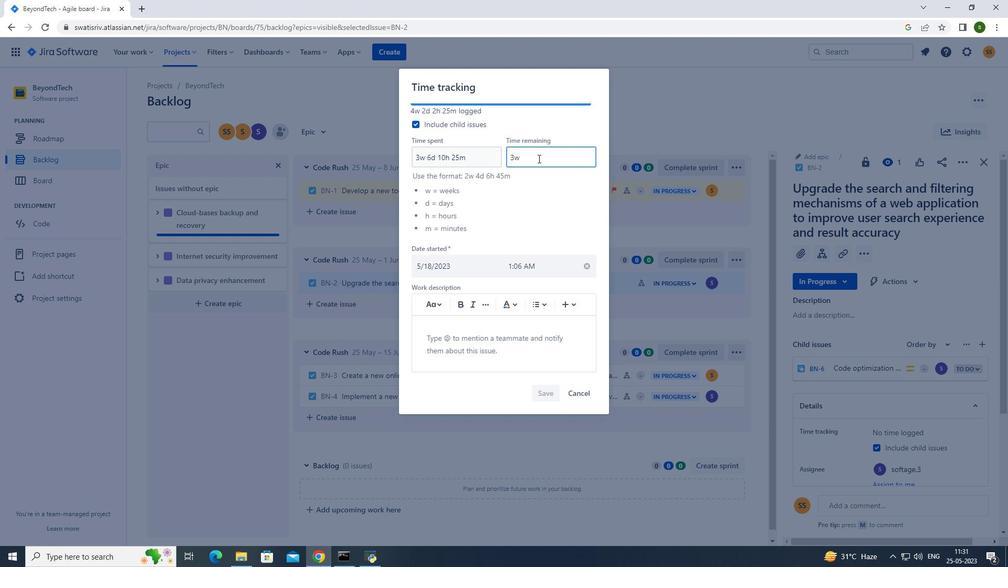 
Action: Mouse moved to (537, 158)
Screenshot: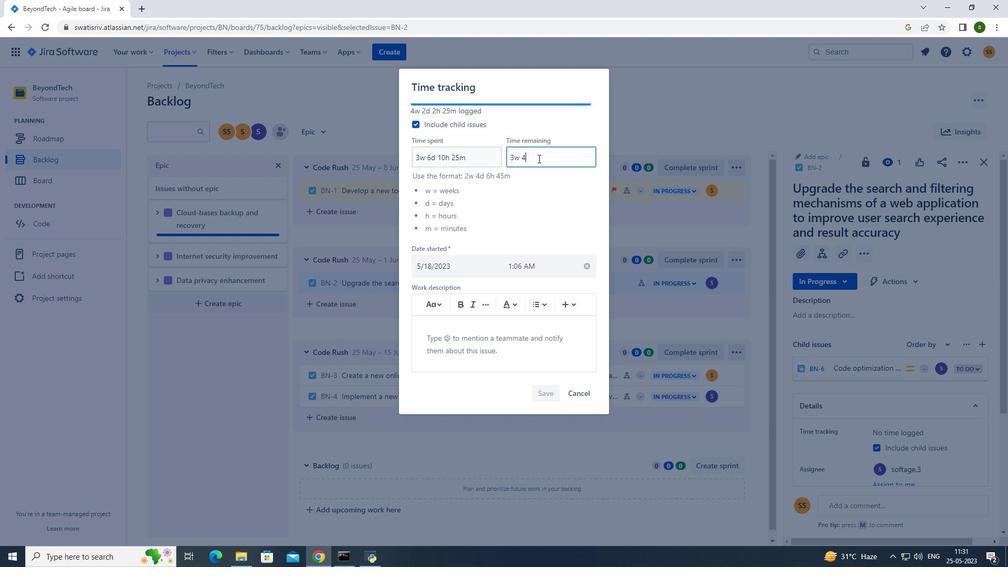 
Action: Key pressed d<Key.space>1
Screenshot: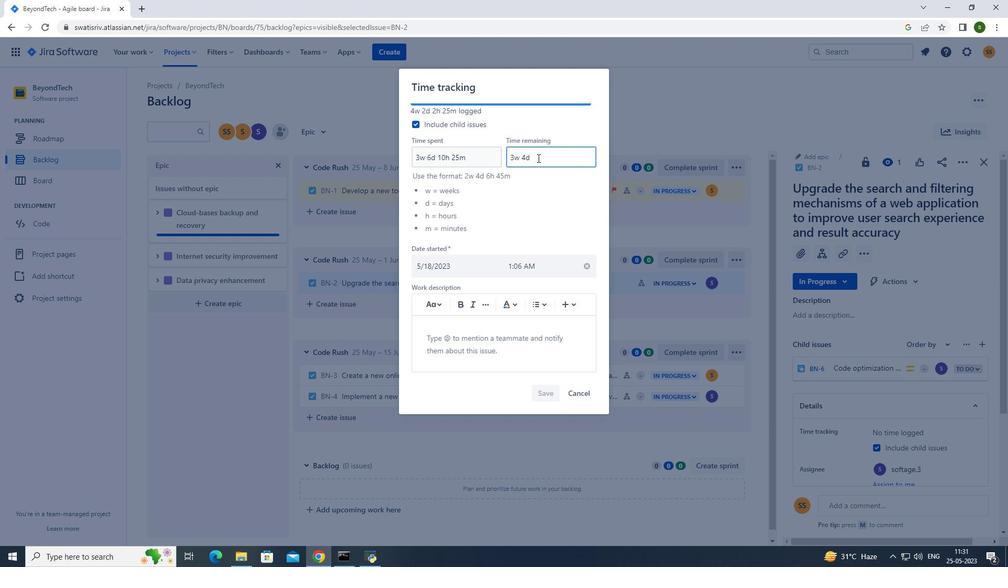
Action: Mouse moved to (536, 157)
Screenshot: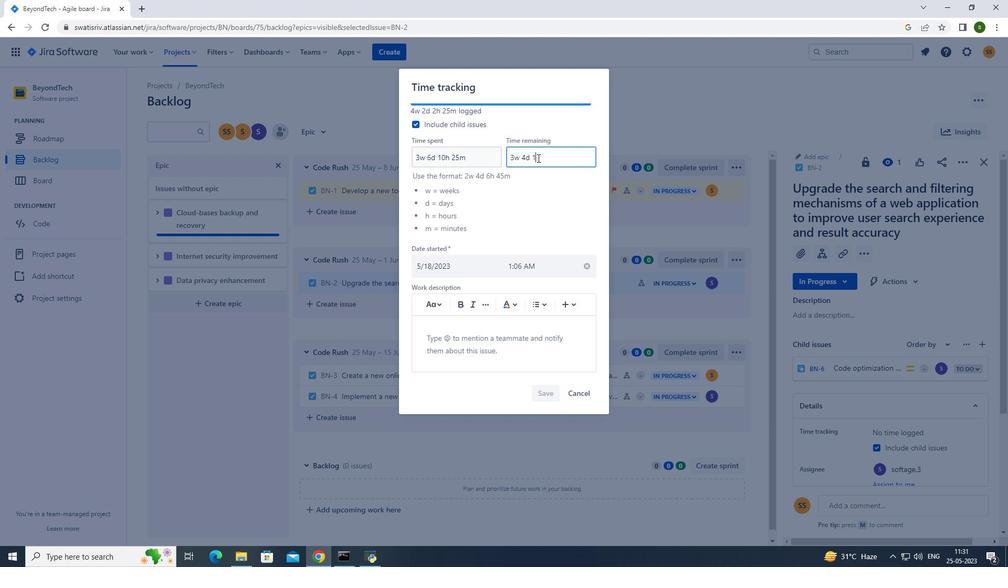 
Action: Key pressed 8h<Key.space>17m
Screenshot: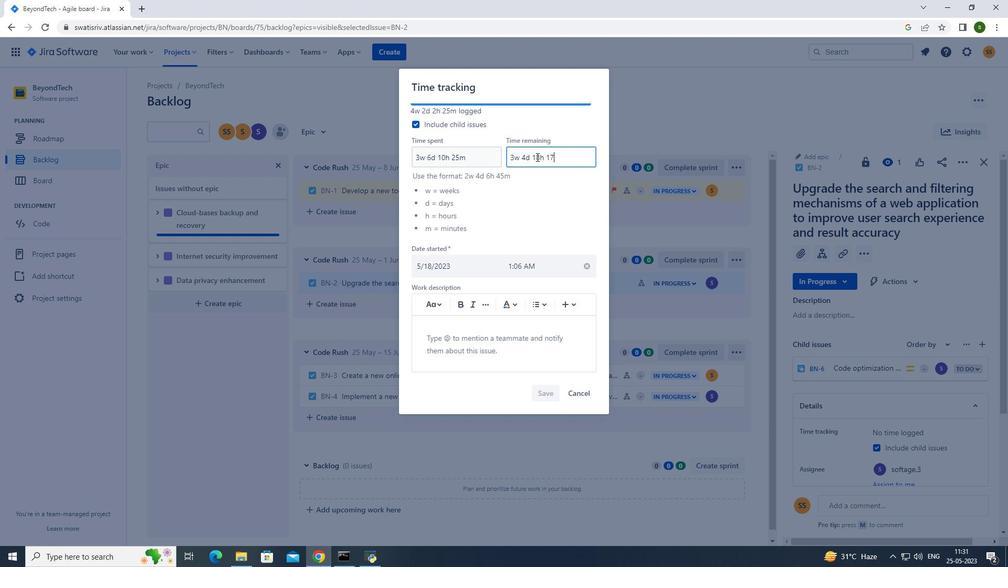 
Action: Mouse moved to (548, 391)
Screenshot: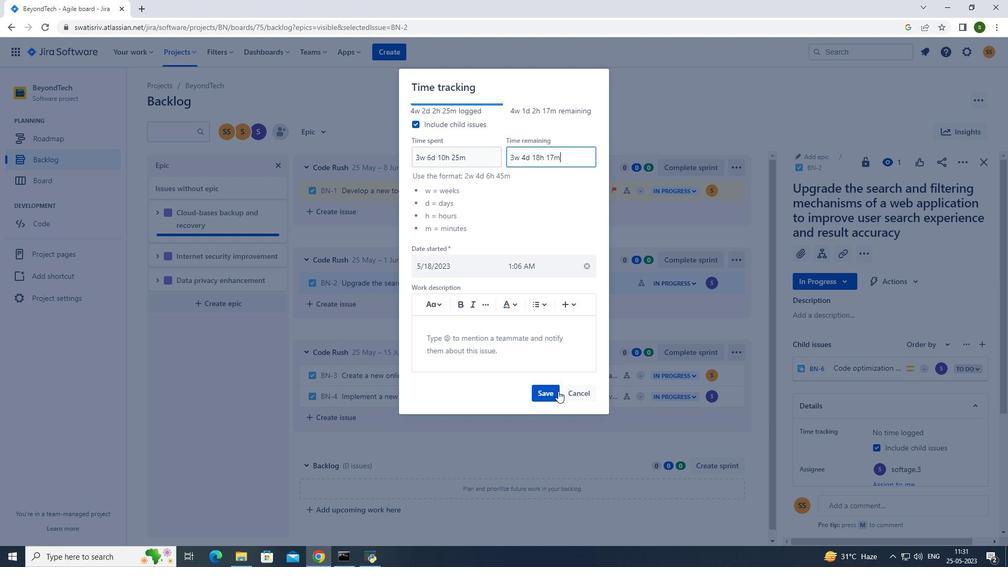 
Action: Mouse pressed left at (548, 391)
Screenshot: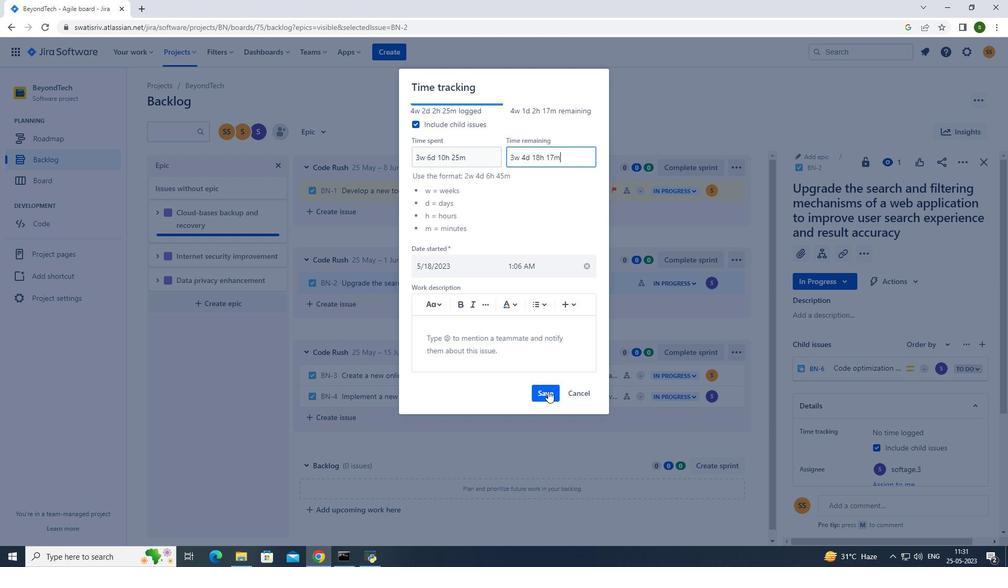 
Action: Mouse moved to (957, 161)
Screenshot: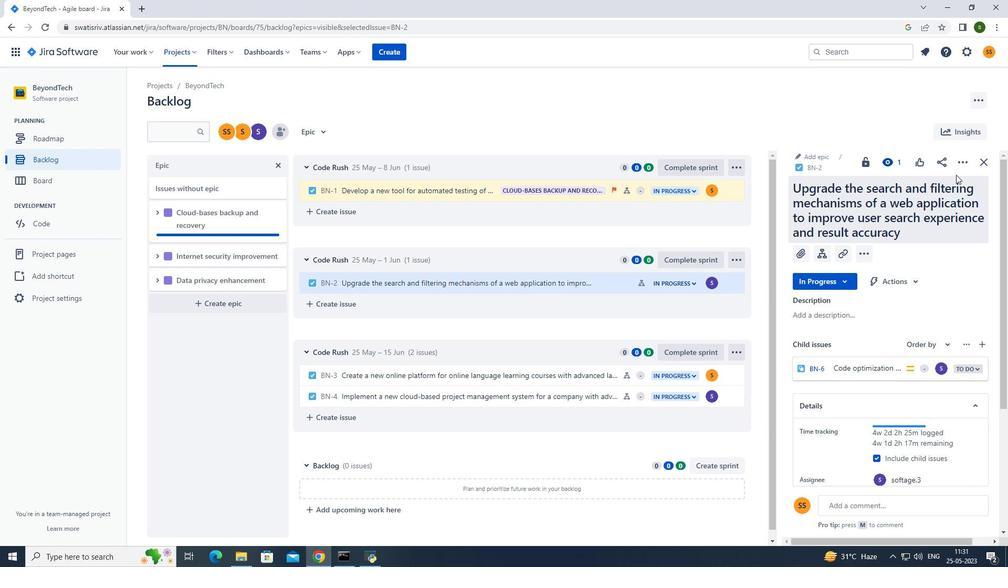 
Action: Mouse pressed left at (957, 161)
Screenshot: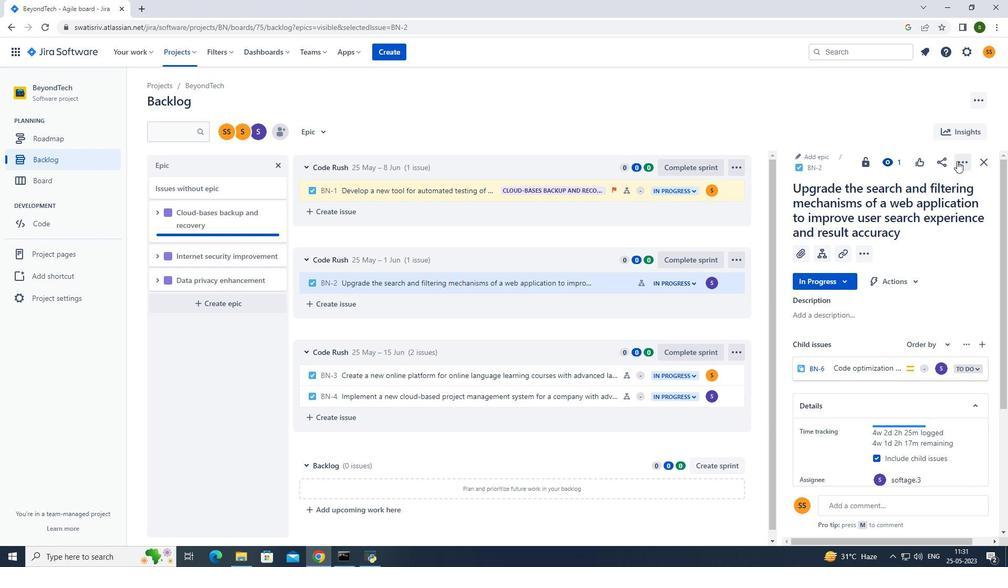 
Action: Mouse moved to (906, 304)
Screenshot: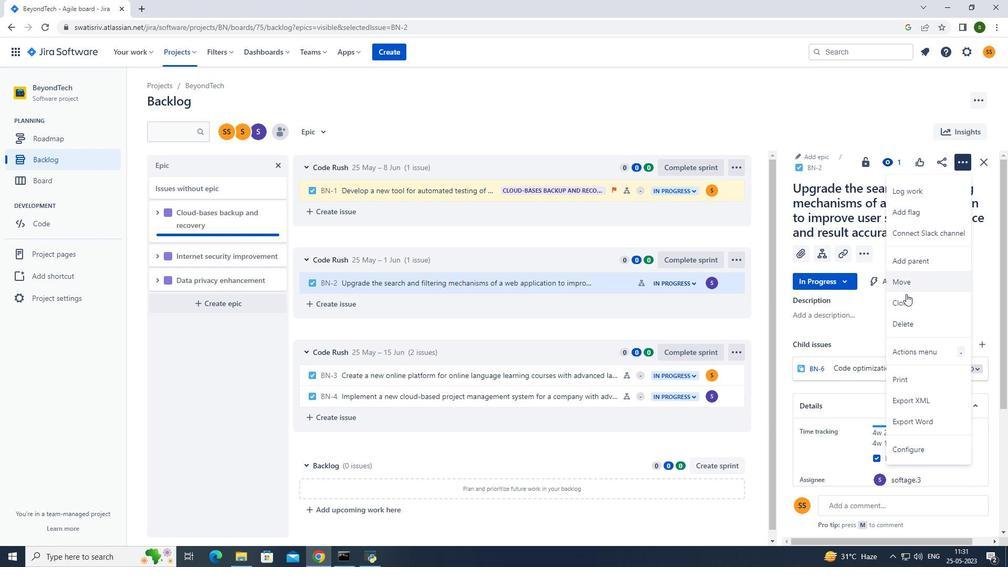 
Action: Mouse pressed left at (906, 304)
Screenshot: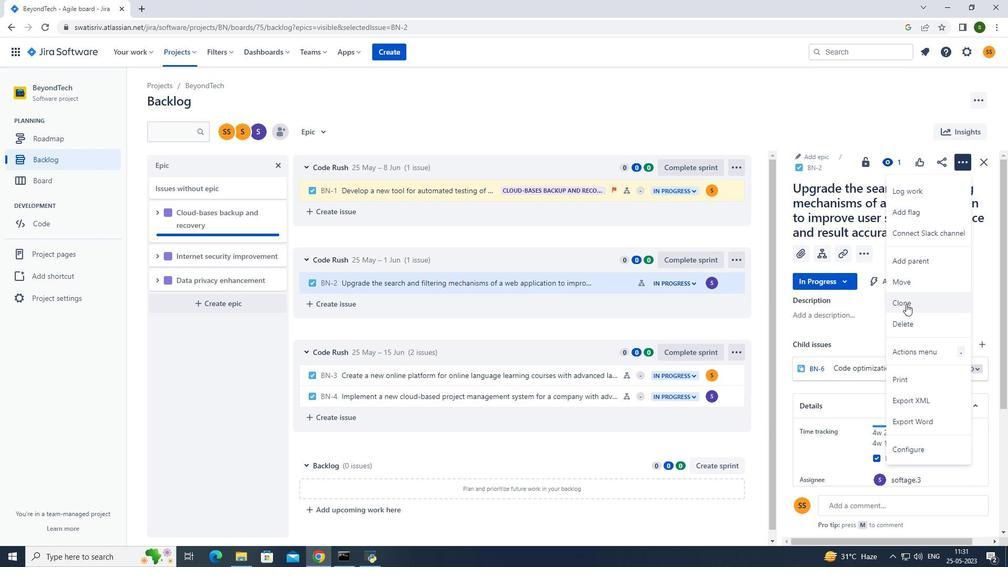 
Action: Mouse moved to (541, 227)
Screenshot: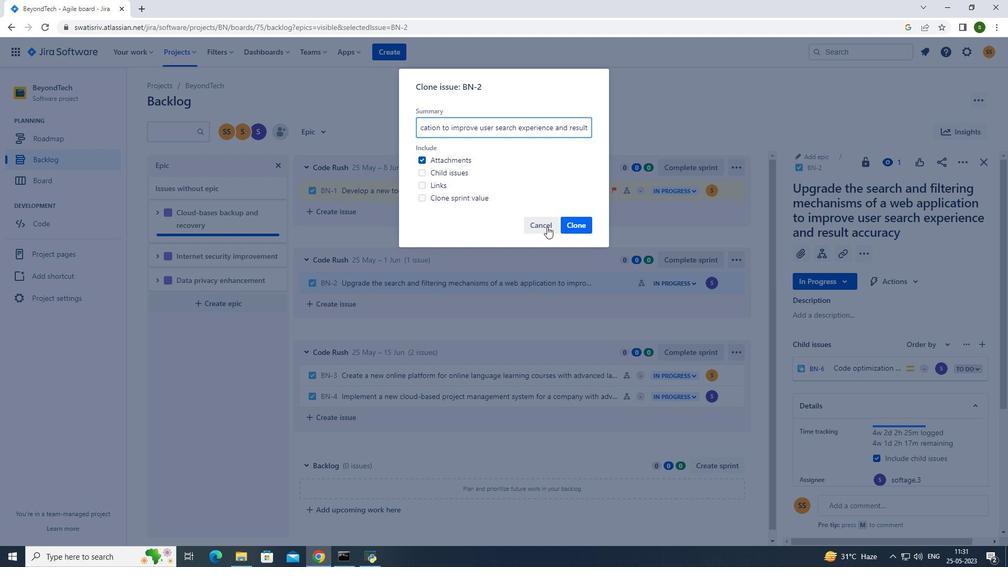 
Action: Mouse pressed left at (541, 227)
Screenshot: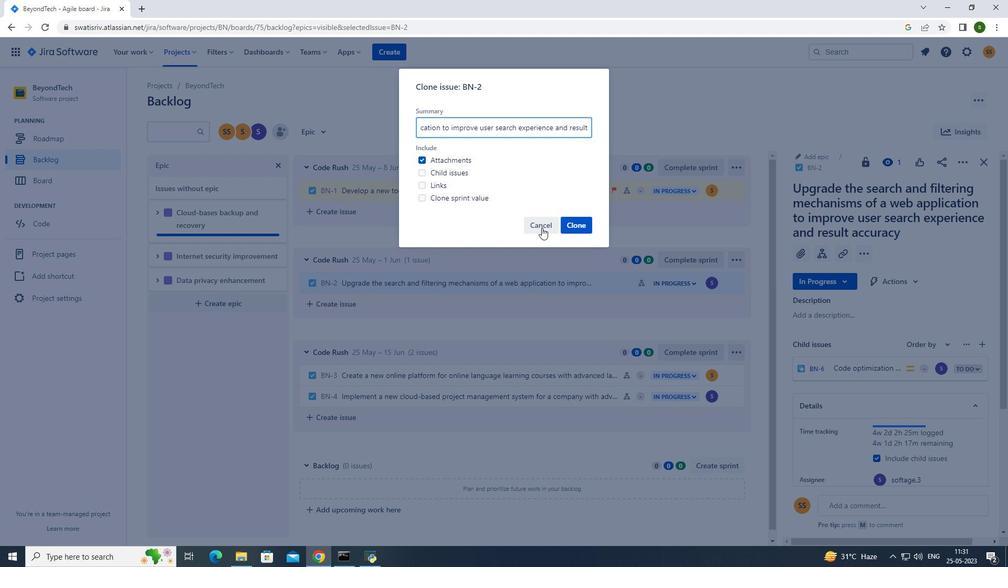 
Action: Mouse moved to (606, 281)
Screenshot: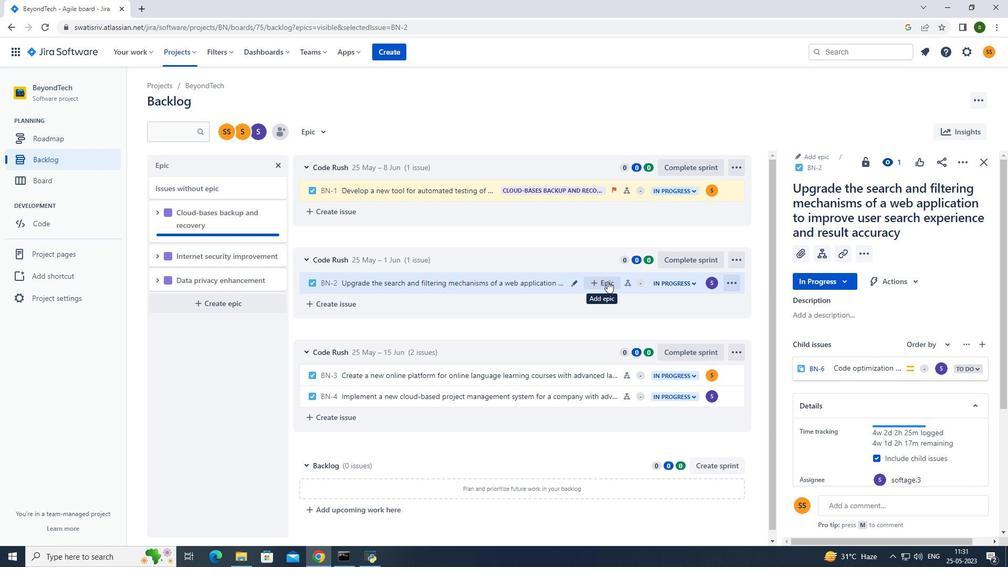 
Action: Mouse pressed left at (606, 281)
Screenshot: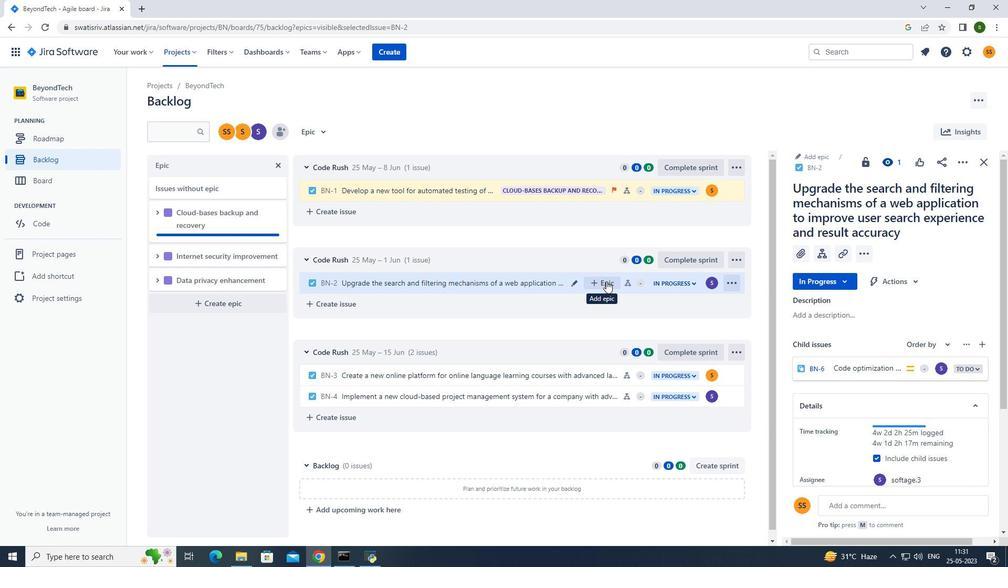 
Action: Mouse moved to (653, 357)
Screenshot: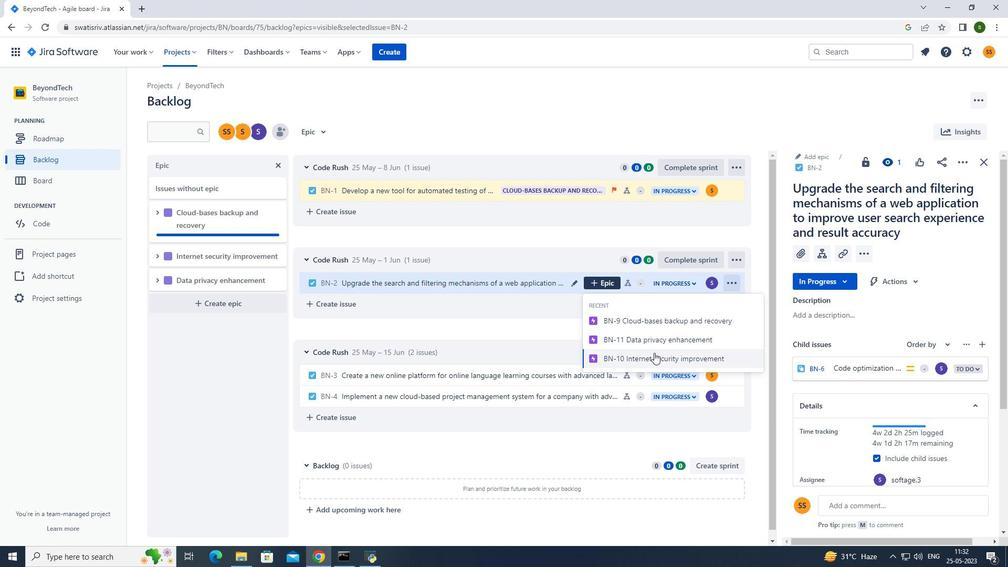 
Action: Mouse pressed left at (653, 357)
Screenshot: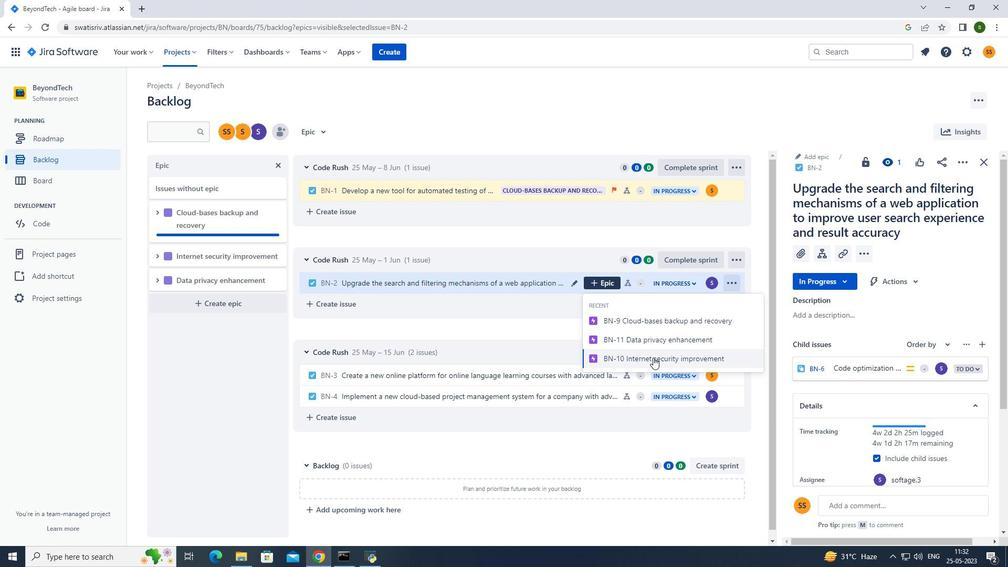 
Action: Mouse moved to (319, 129)
Screenshot: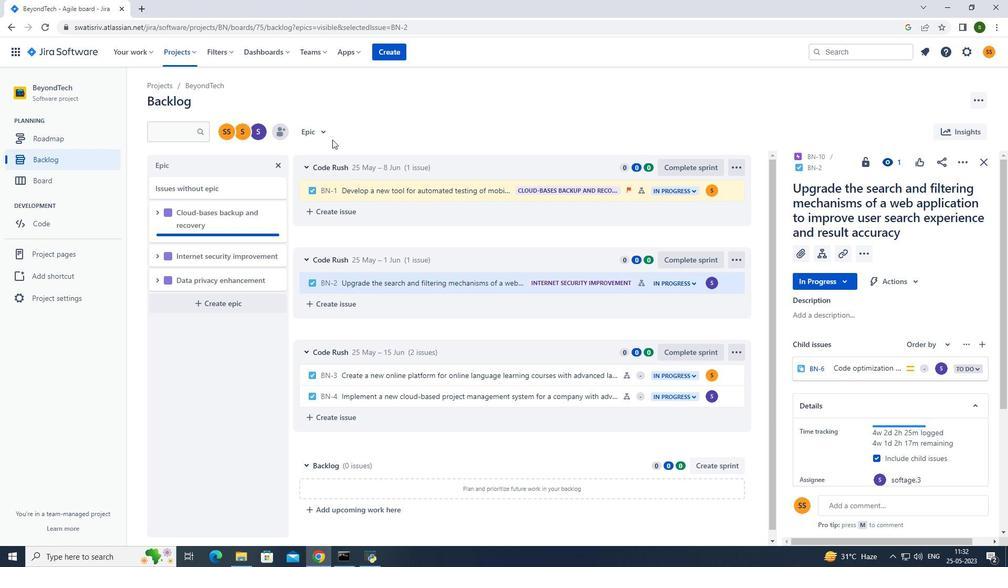 
Action: Mouse pressed left at (319, 129)
Screenshot: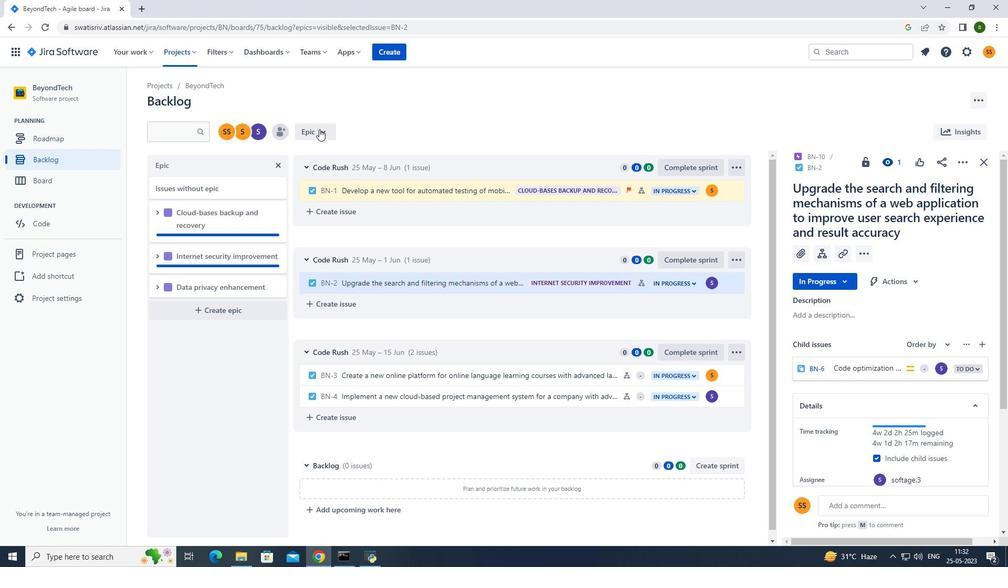 
Action: Mouse moved to (333, 190)
Screenshot: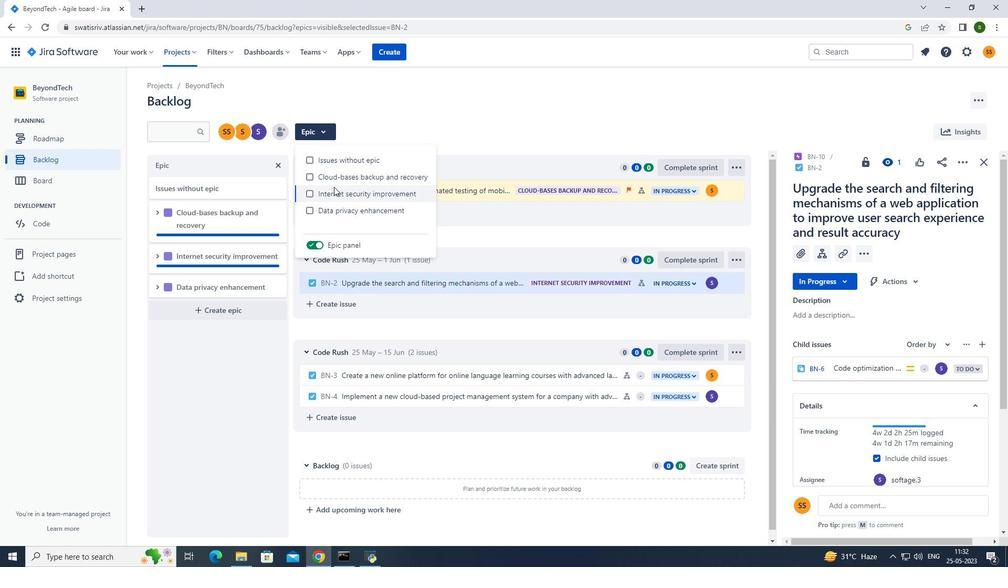 
Action: Mouse pressed left at (333, 190)
Screenshot: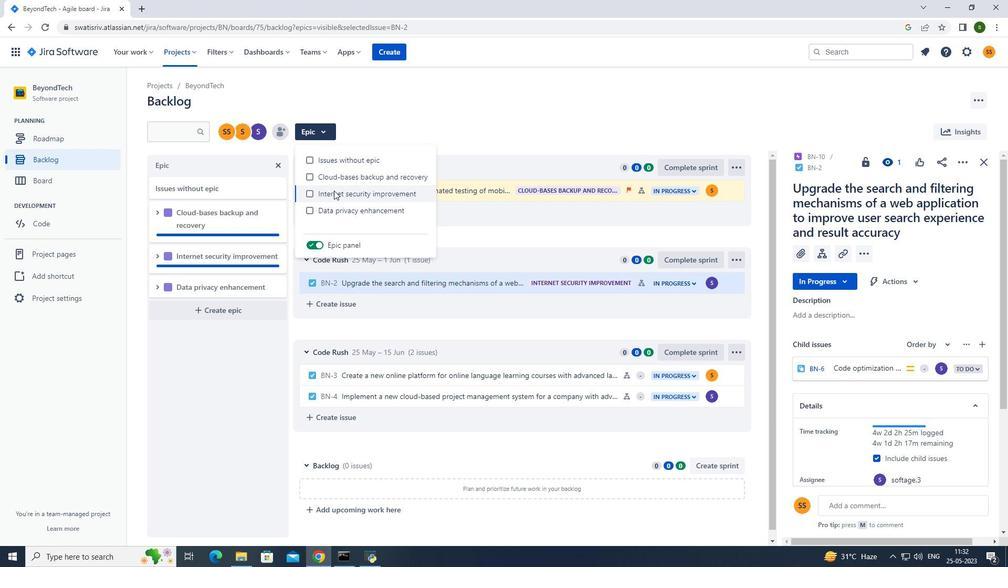 
Action: Mouse moved to (254, 88)
Screenshot: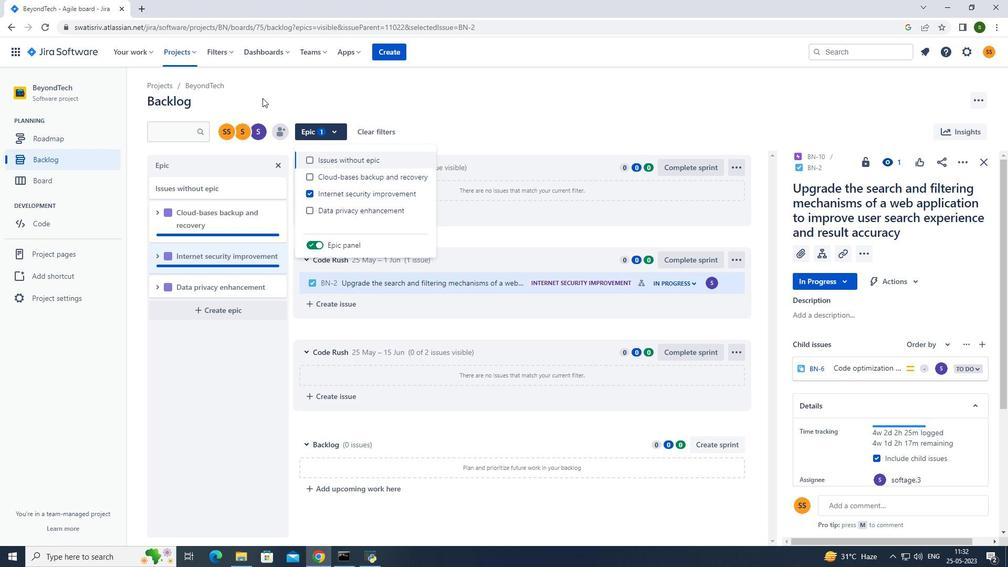 
Action: Mouse pressed left at (254, 88)
Screenshot: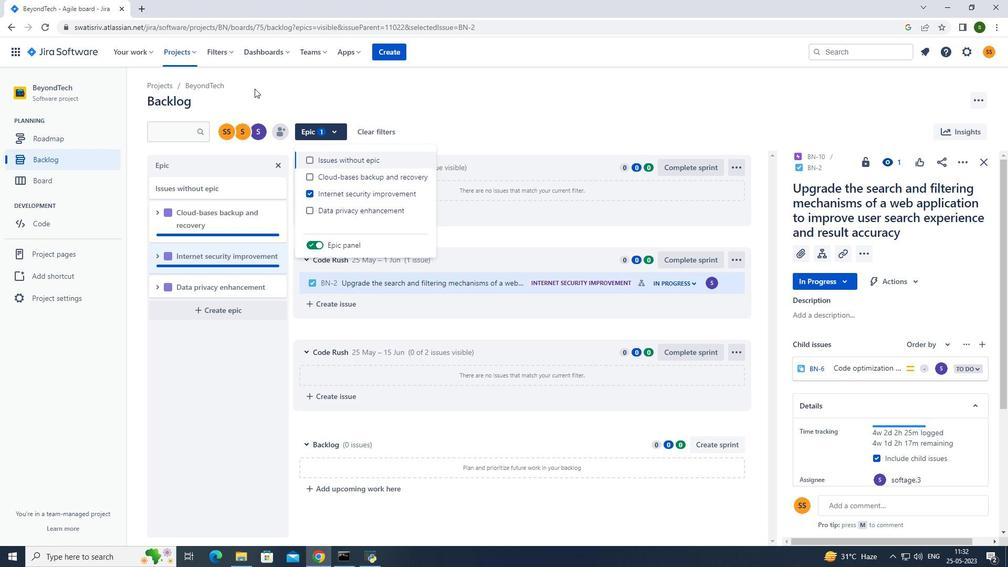 
Action: Mouse moved to (190, 56)
Screenshot: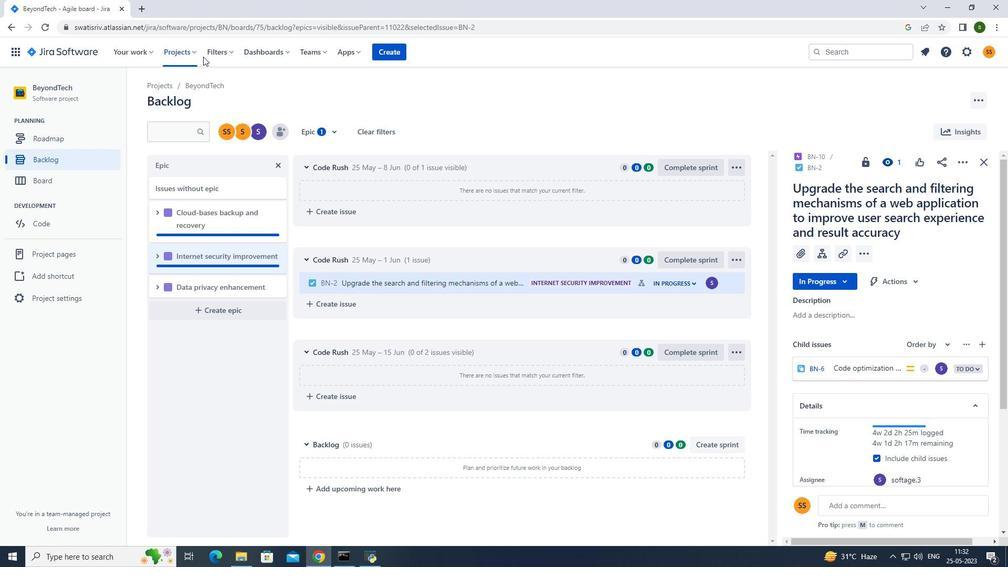 
Action: Mouse pressed left at (190, 56)
Screenshot: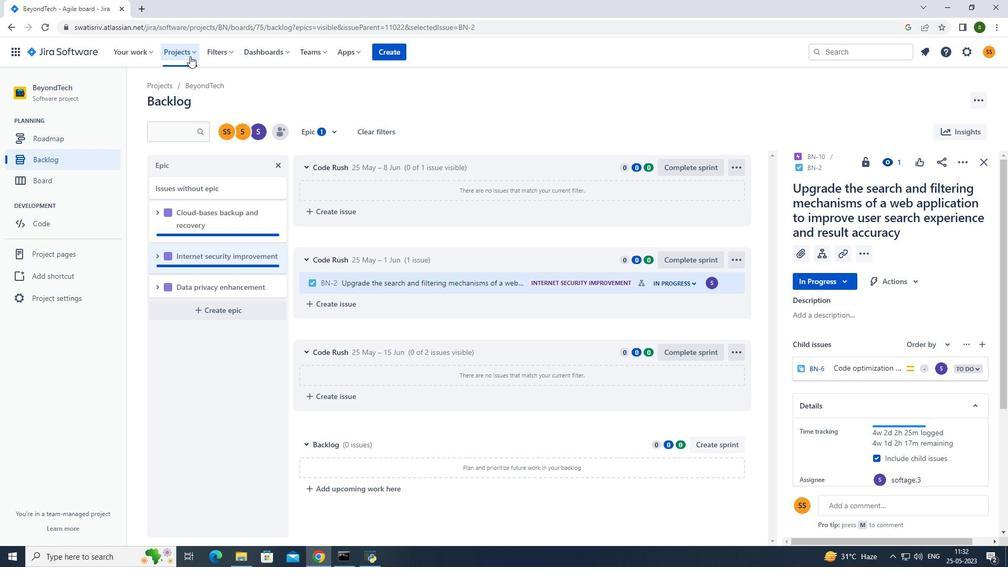 
Action: Mouse moved to (220, 94)
Screenshot: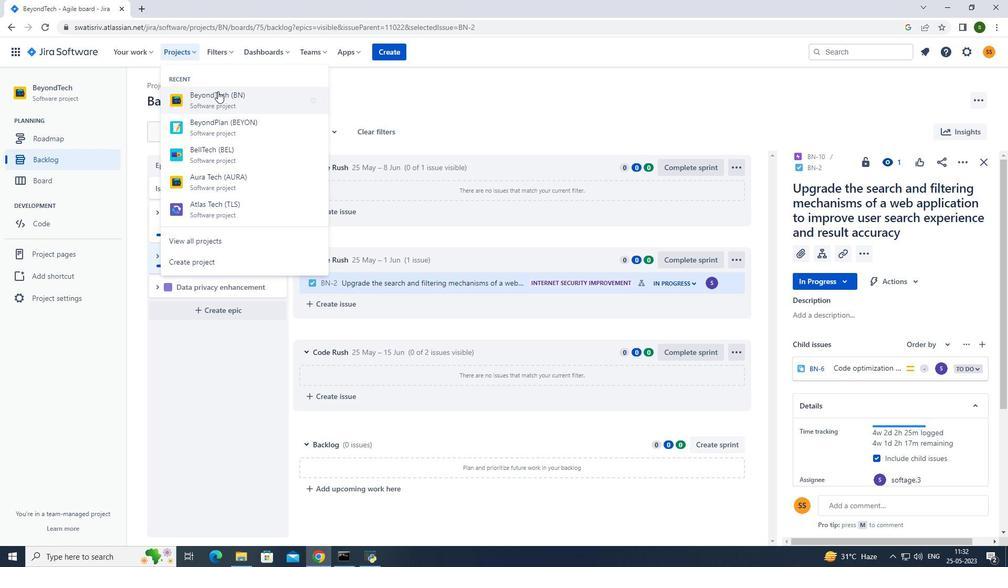 
Action: Mouse pressed left at (220, 94)
Screenshot: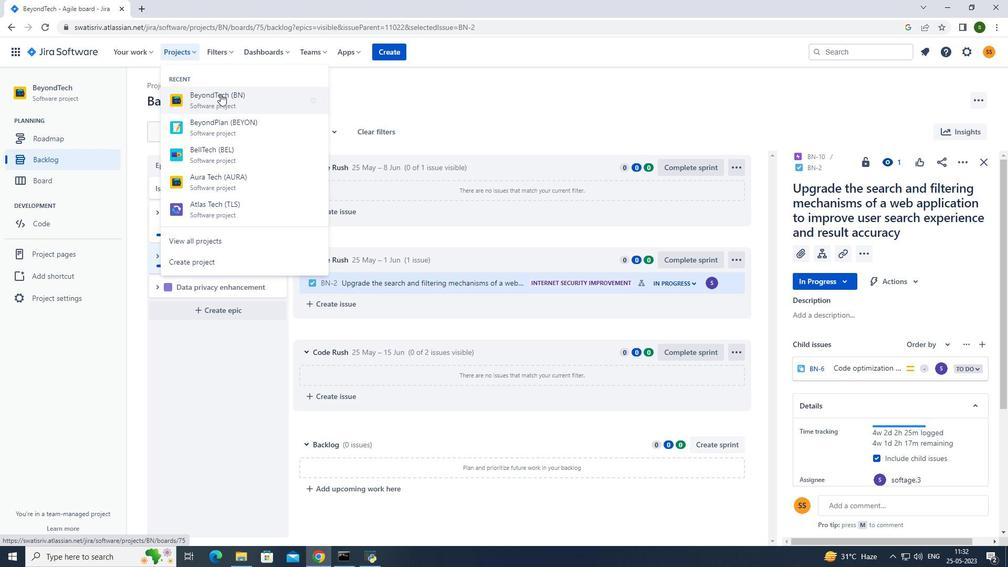 
Action: Mouse moved to (92, 159)
Screenshot: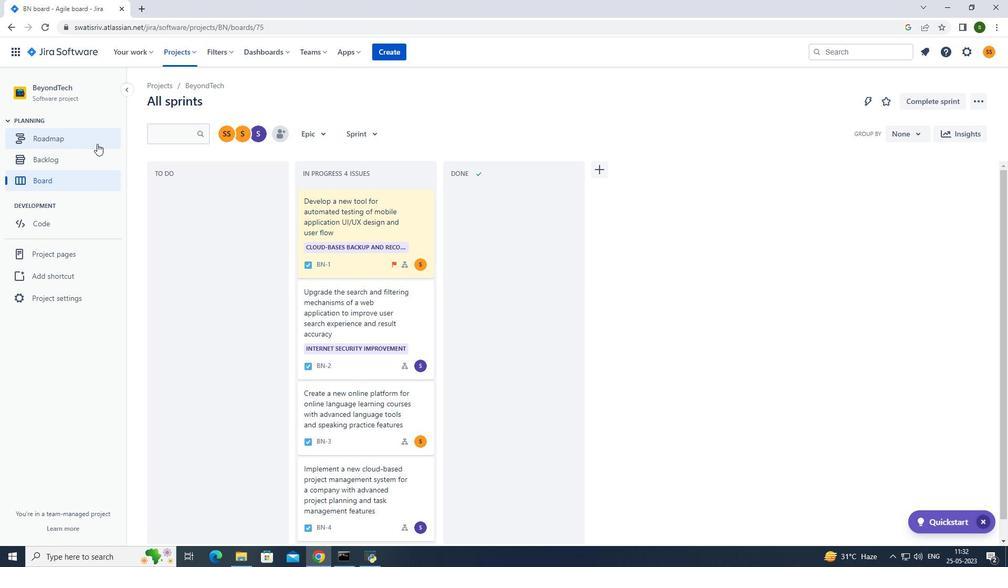 
Action: Mouse pressed left at (92, 159)
Screenshot: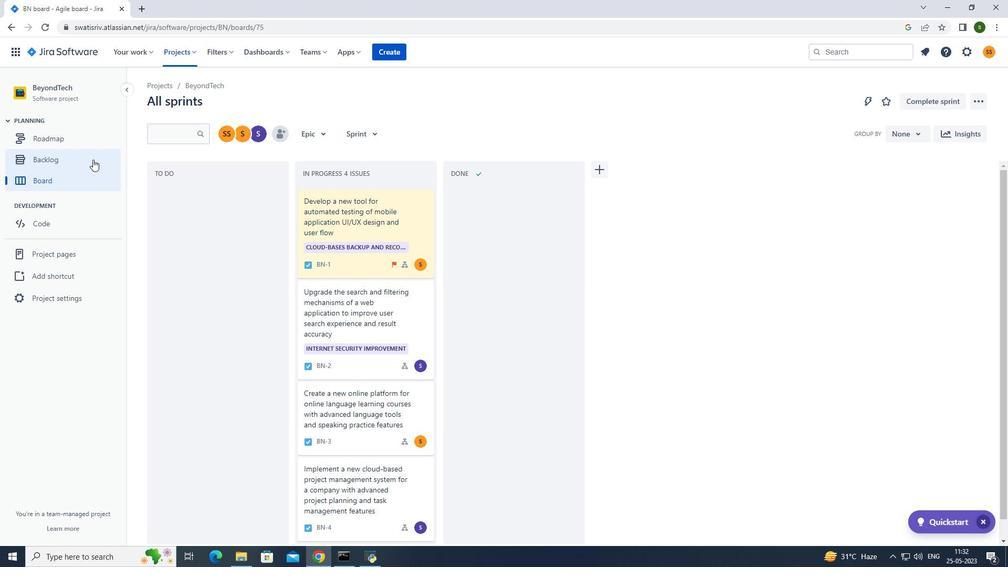 
Action: Mouse moved to (558, 116)
Screenshot: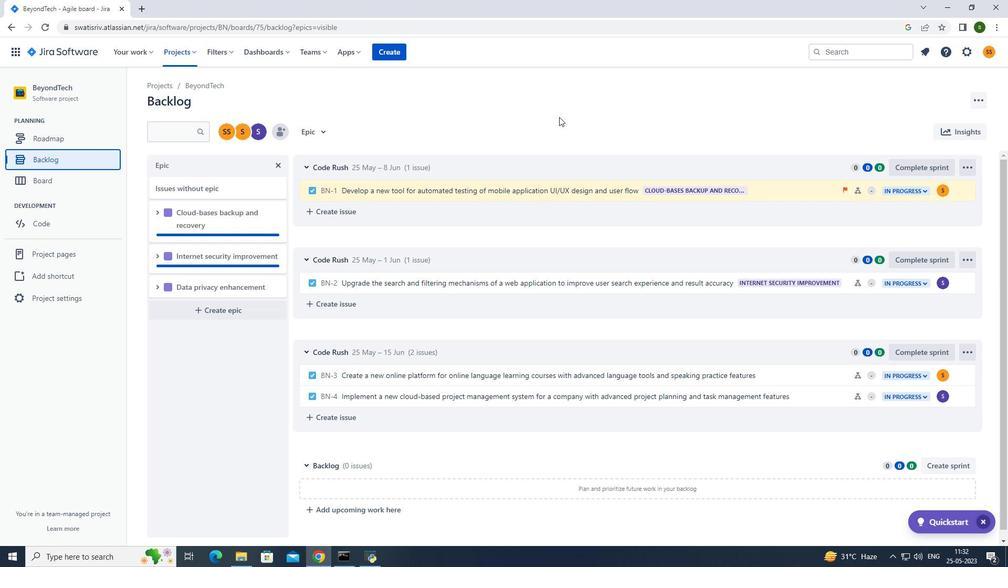 
